 Task: Add Attachment from computer to Card Card0000000089 in Board Board0000000023 in Workspace WS0000000008 in Trello. Add Cover Purple to Card Card0000000089 in Board Board0000000023 in Workspace WS0000000008 in Trello. Add "Move Card To …" Button titled Button0000000089 to "top" of the list "To Do" to Card Card0000000089 in Board Board0000000023 in Workspace WS0000000008 in Trello. Add Description DS0000000089 to Card Card0000000089 in Board Board0000000023 in Workspace WS0000000008 in Trello. Add Comment CM0000000089 to Card Card0000000089 in Board Board0000000023 in Workspace WS0000000008 in Trello
Action: Mouse moved to (294, 155)
Screenshot: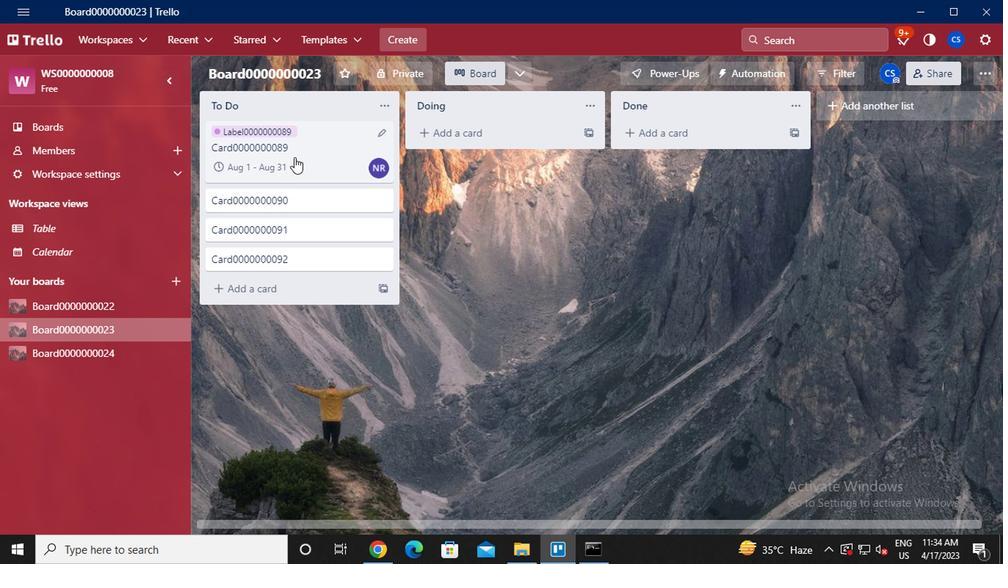 
Action: Mouse pressed left at (294, 155)
Screenshot: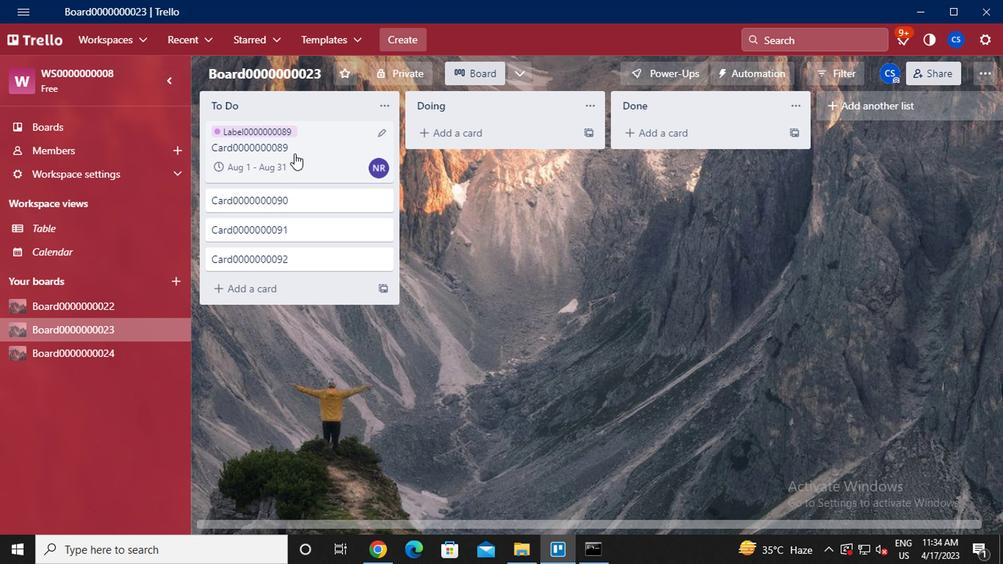 
Action: Mouse moved to (692, 266)
Screenshot: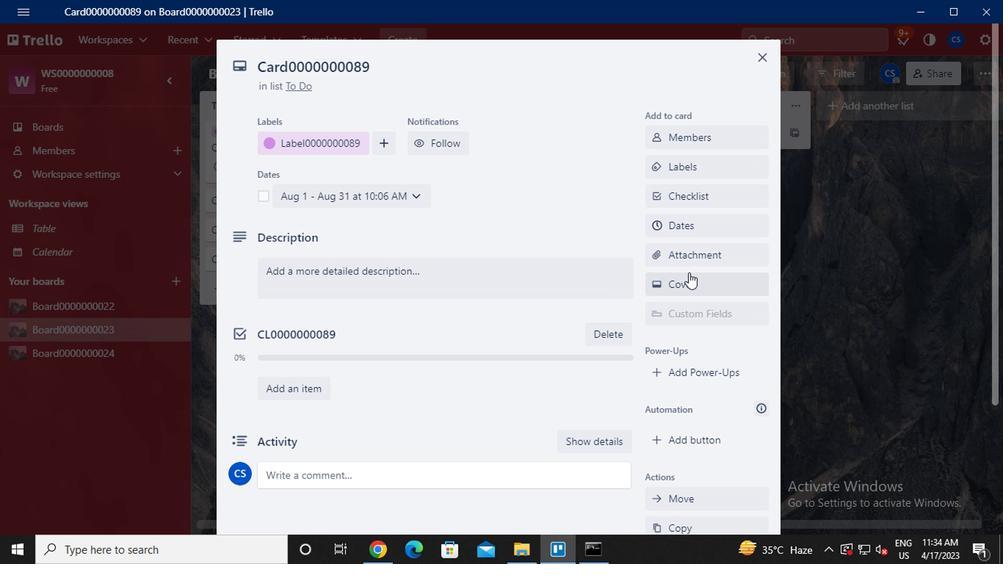 
Action: Mouse pressed left at (692, 266)
Screenshot: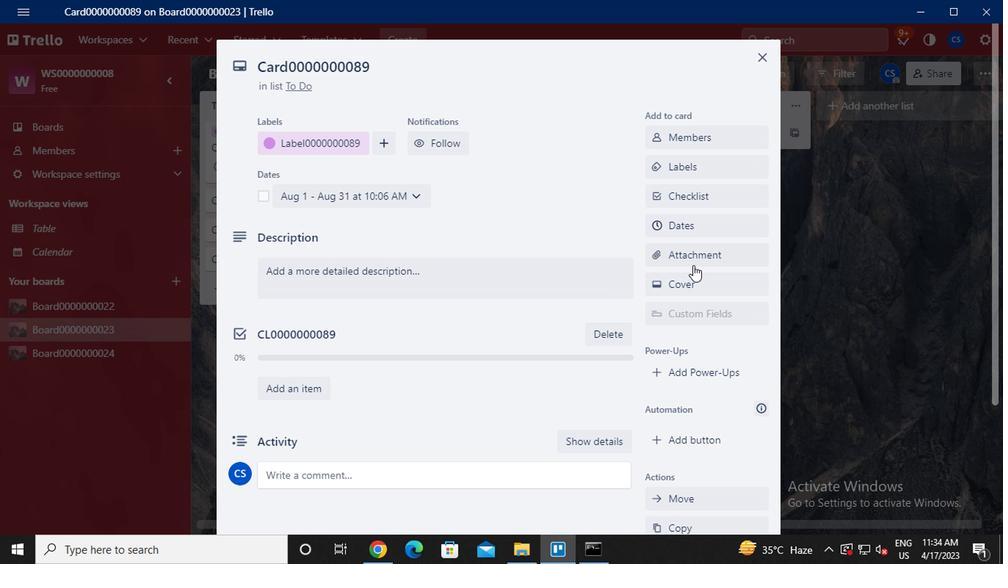 
Action: Mouse moved to (700, 131)
Screenshot: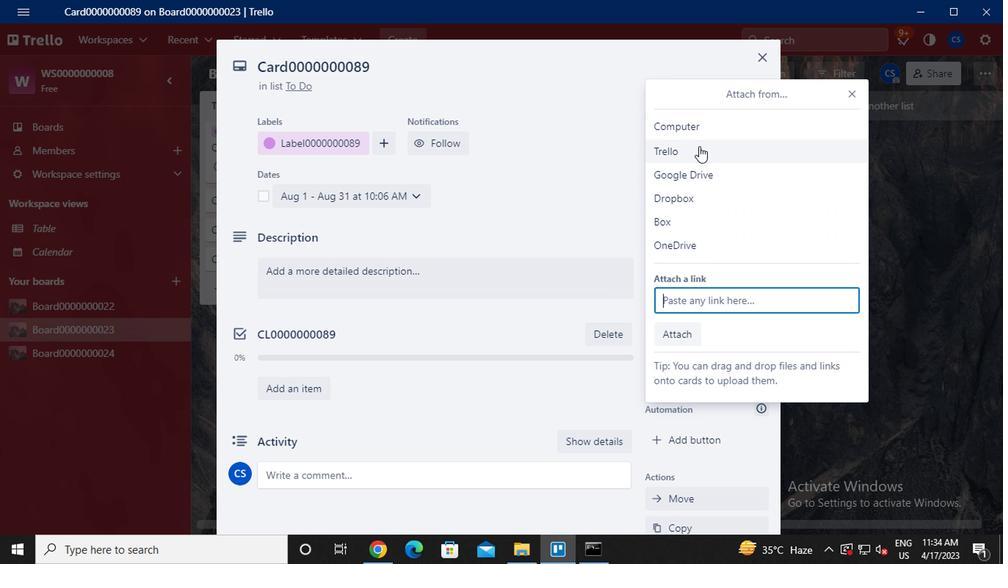 
Action: Mouse pressed left at (700, 131)
Screenshot: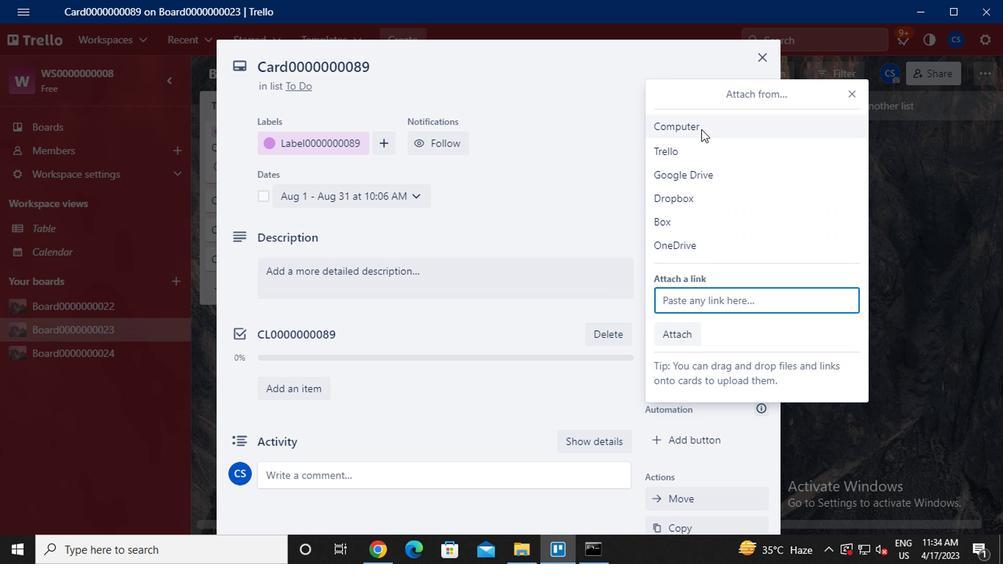 
Action: Mouse moved to (208, 167)
Screenshot: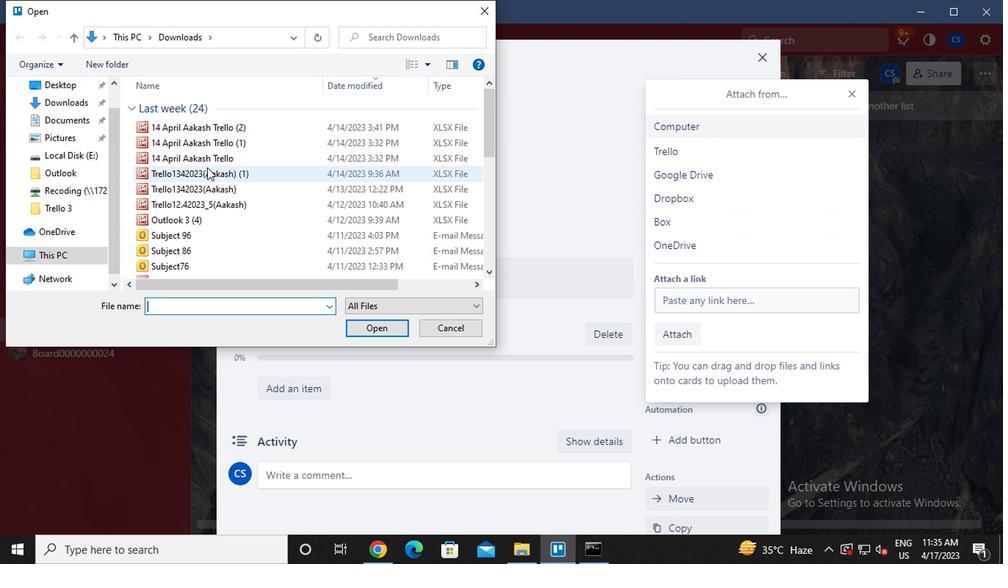 
Action: Mouse pressed left at (208, 167)
Screenshot: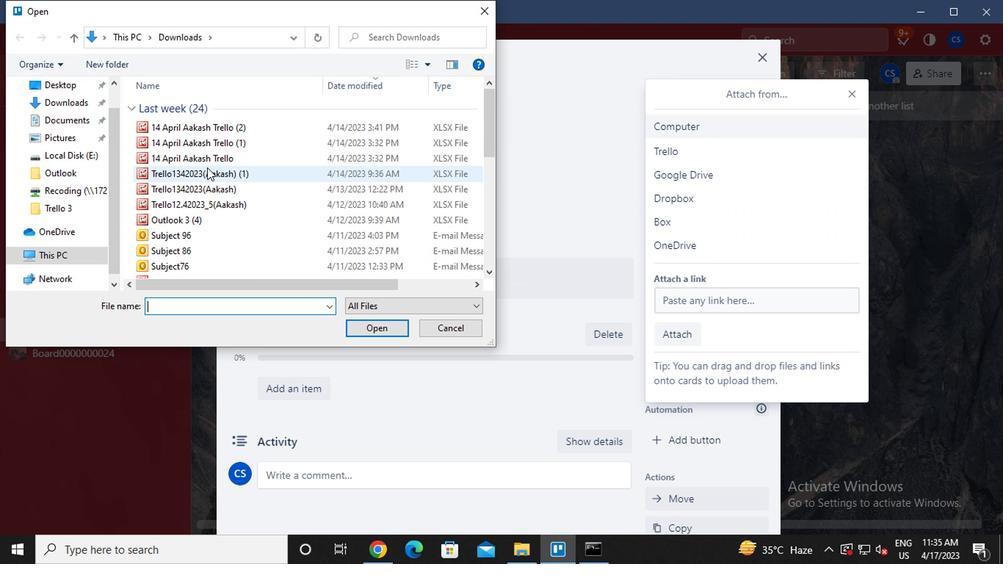 
Action: Mouse pressed left at (208, 167)
Screenshot: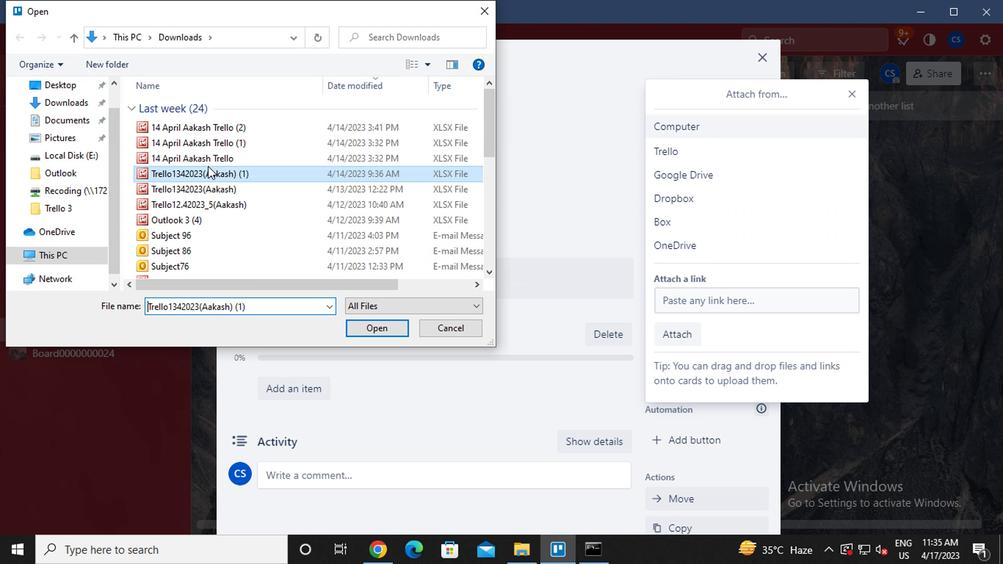 
Action: Mouse moved to (683, 280)
Screenshot: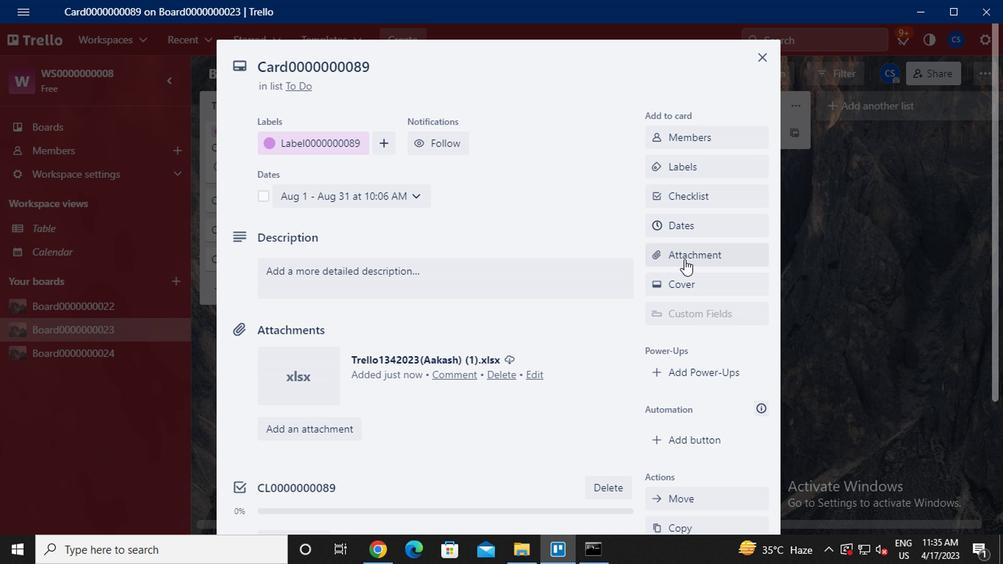 
Action: Mouse pressed left at (683, 280)
Screenshot: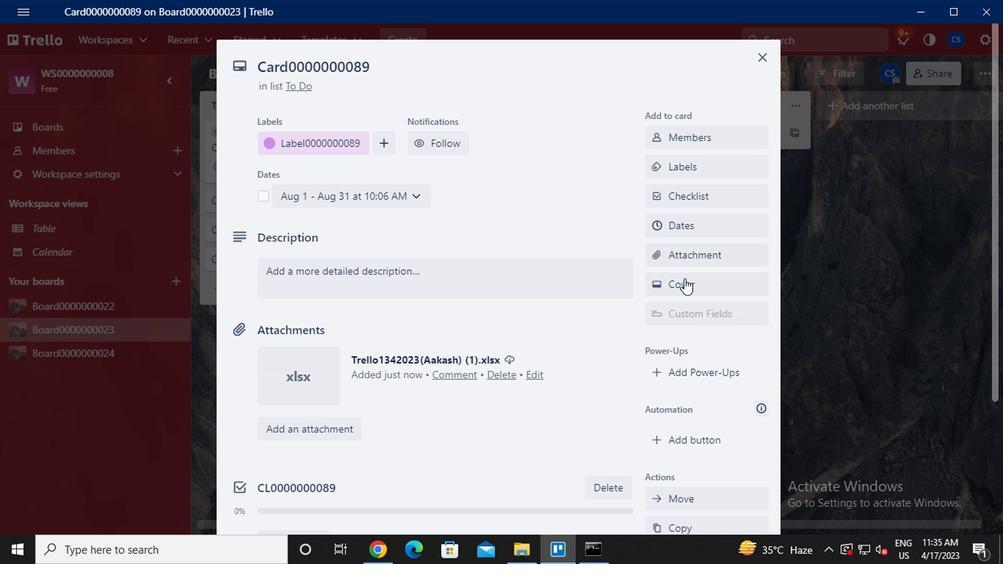 
Action: Mouse moved to (850, 238)
Screenshot: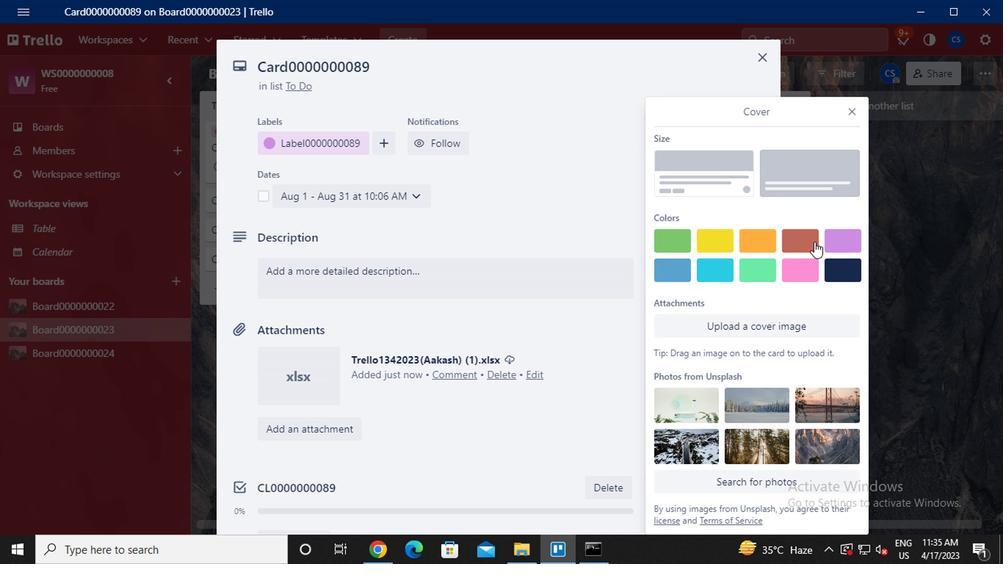 
Action: Mouse pressed left at (850, 238)
Screenshot: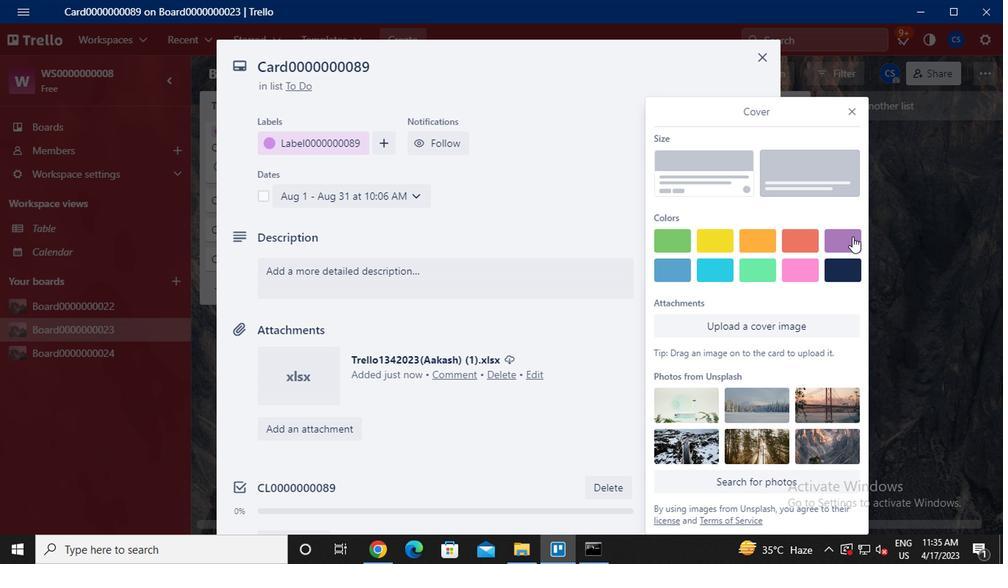 
Action: Mouse moved to (854, 86)
Screenshot: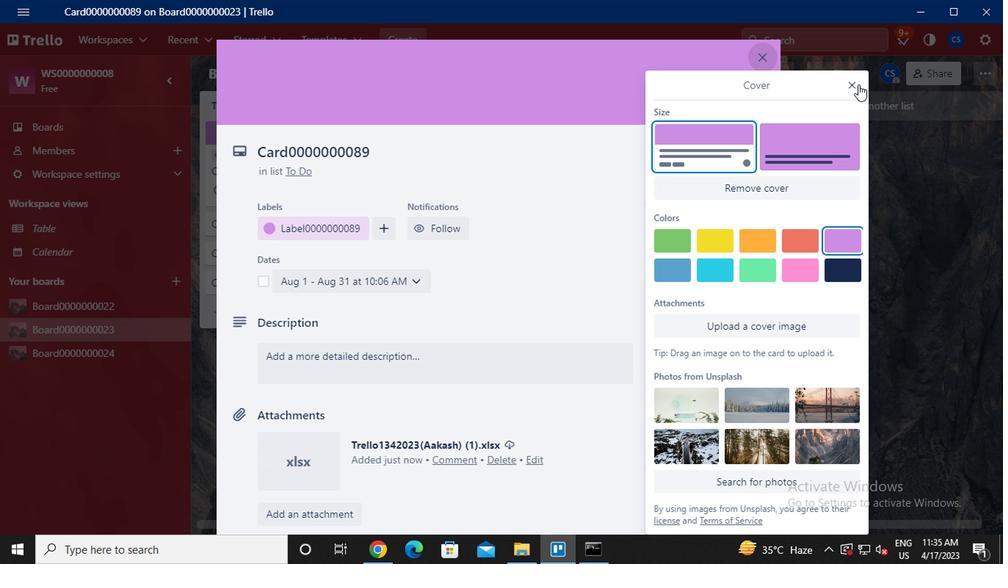 
Action: Mouse pressed left at (854, 86)
Screenshot: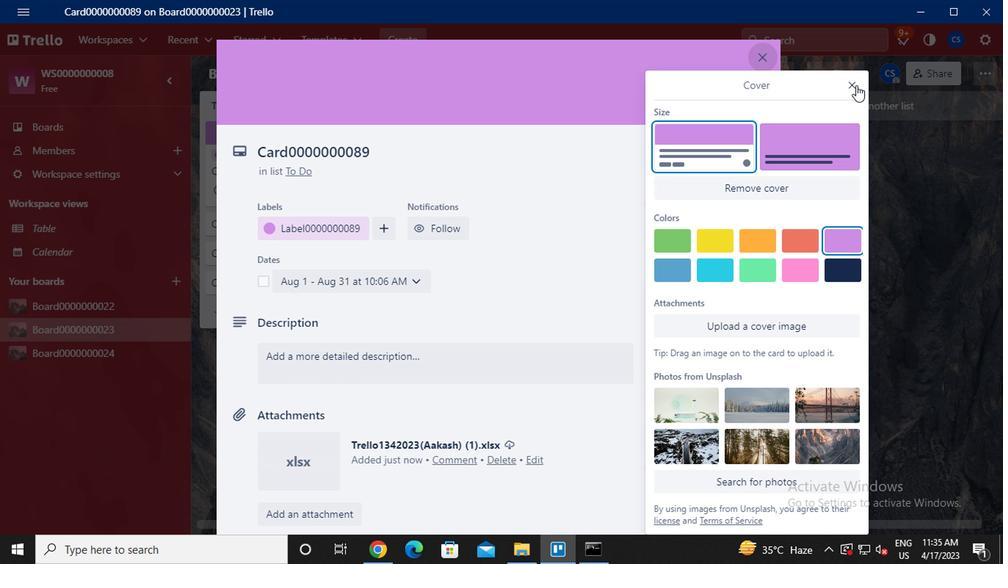 
Action: Mouse moved to (790, 172)
Screenshot: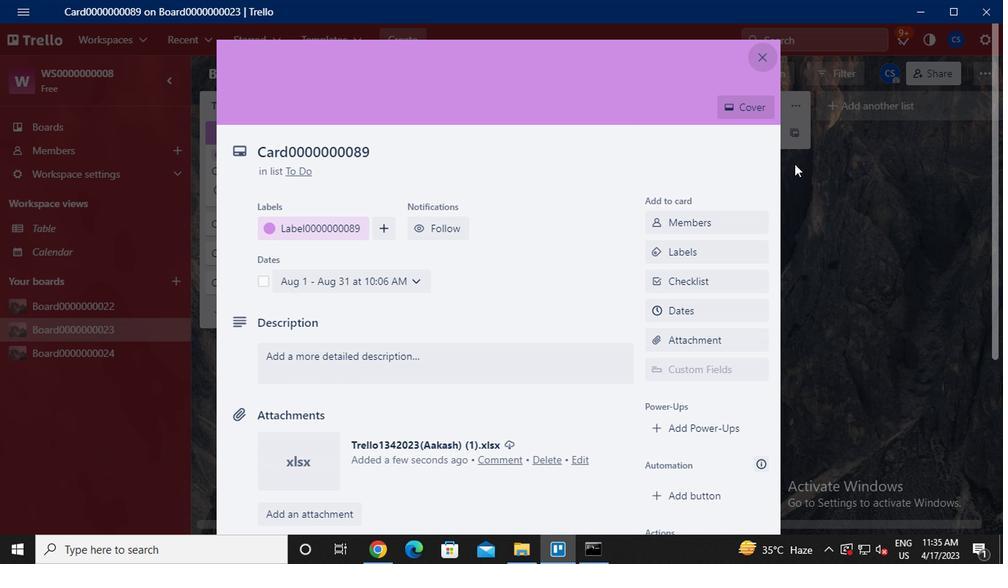 
Action: Mouse scrolled (790, 171) with delta (0, 0)
Screenshot: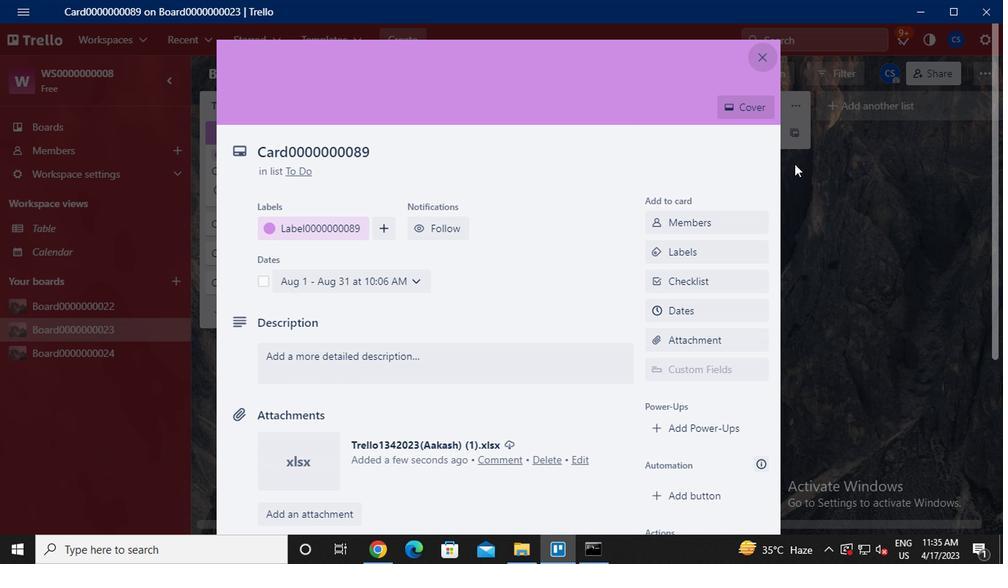 
Action: Mouse moved to (727, 267)
Screenshot: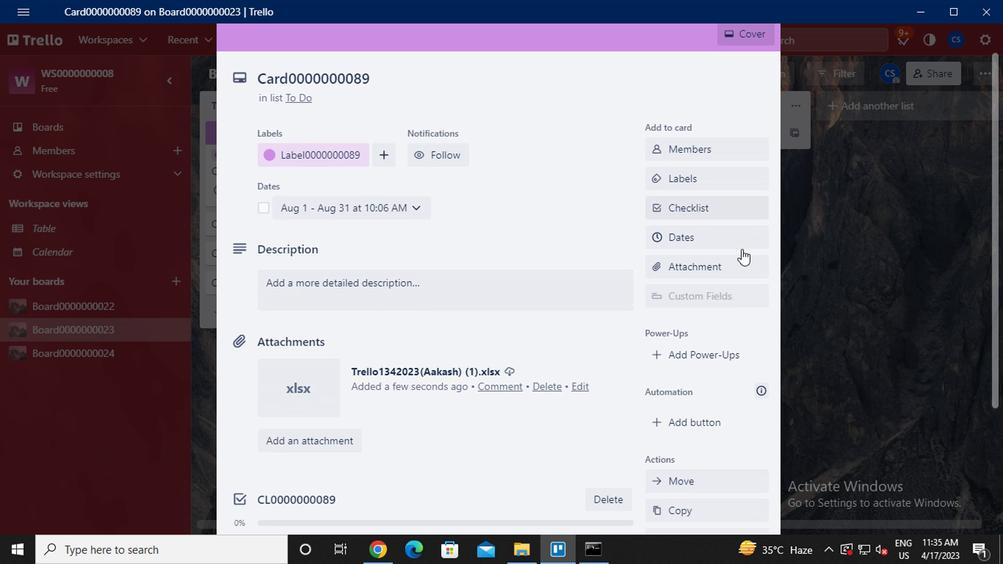 
Action: Mouse scrolled (727, 266) with delta (0, -1)
Screenshot: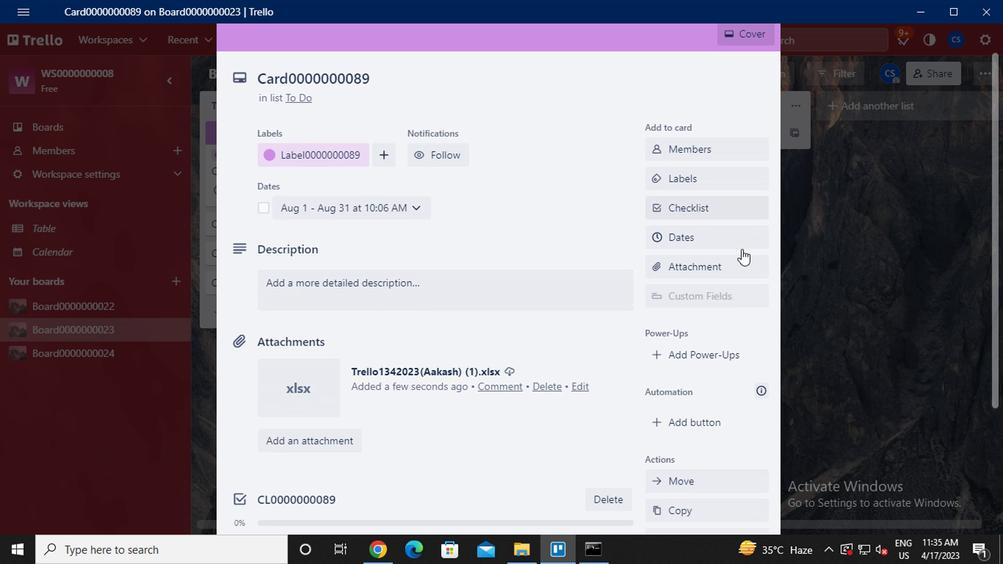 
Action: Mouse moved to (720, 278)
Screenshot: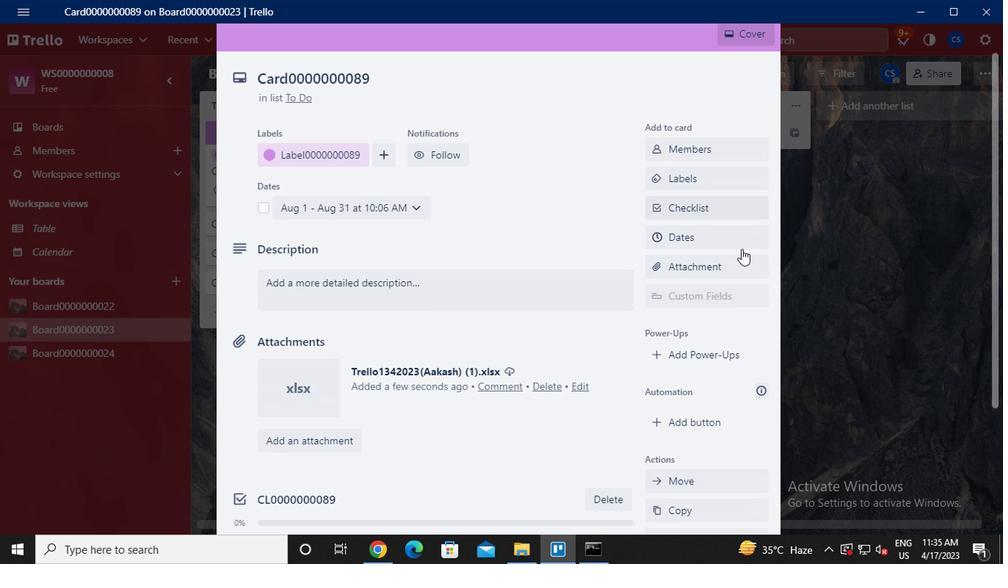 
Action: Mouse scrolled (720, 277) with delta (0, -1)
Screenshot: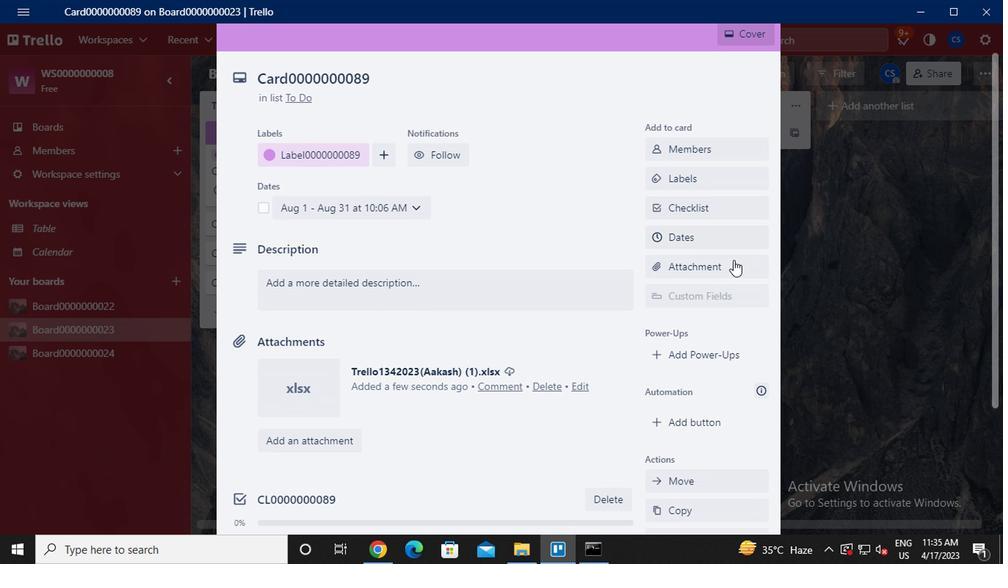 
Action: Mouse moved to (704, 281)
Screenshot: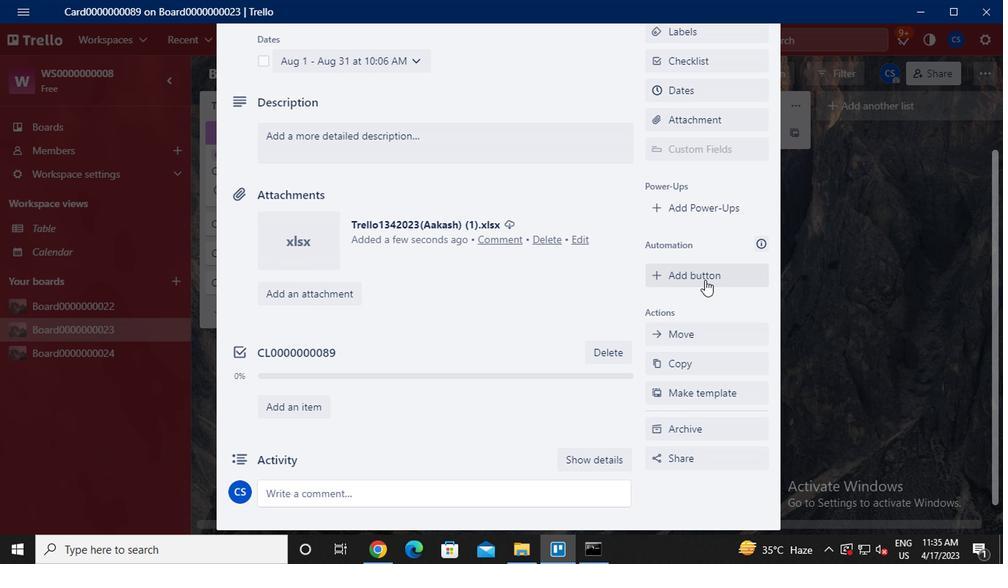 
Action: Mouse pressed left at (704, 281)
Screenshot: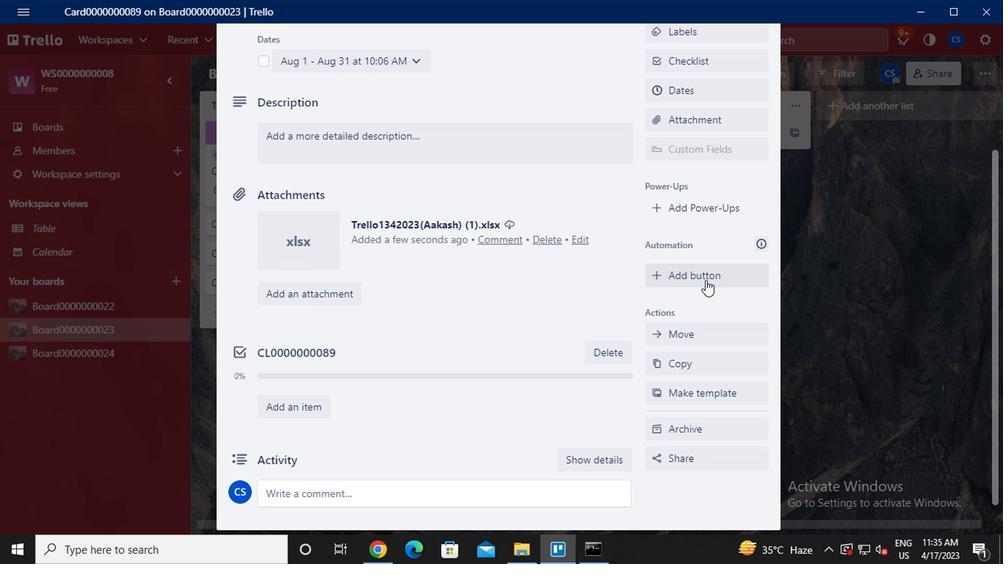 
Action: Mouse moved to (733, 143)
Screenshot: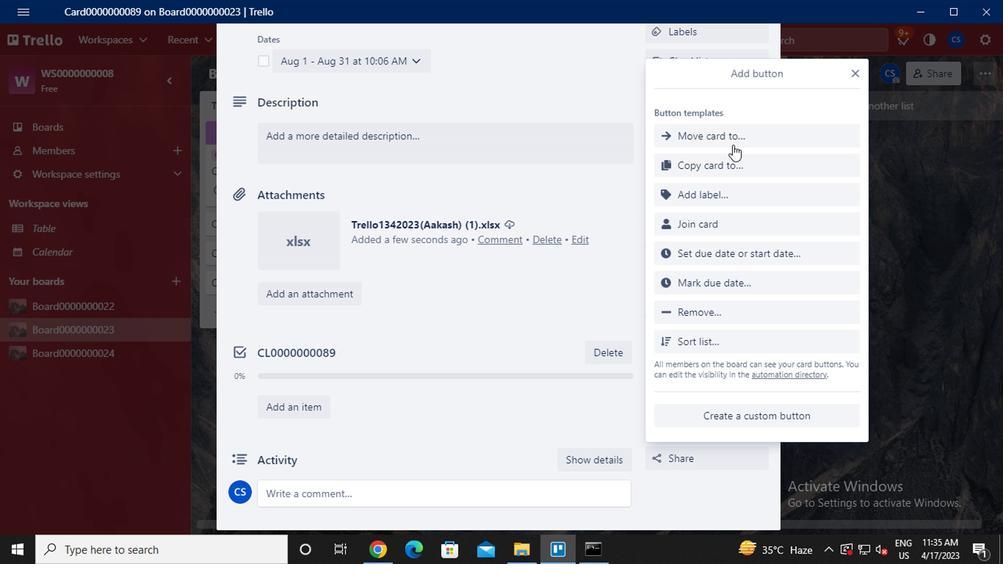 
Action: Mouse pressed left at (733, 143)
Screenshot: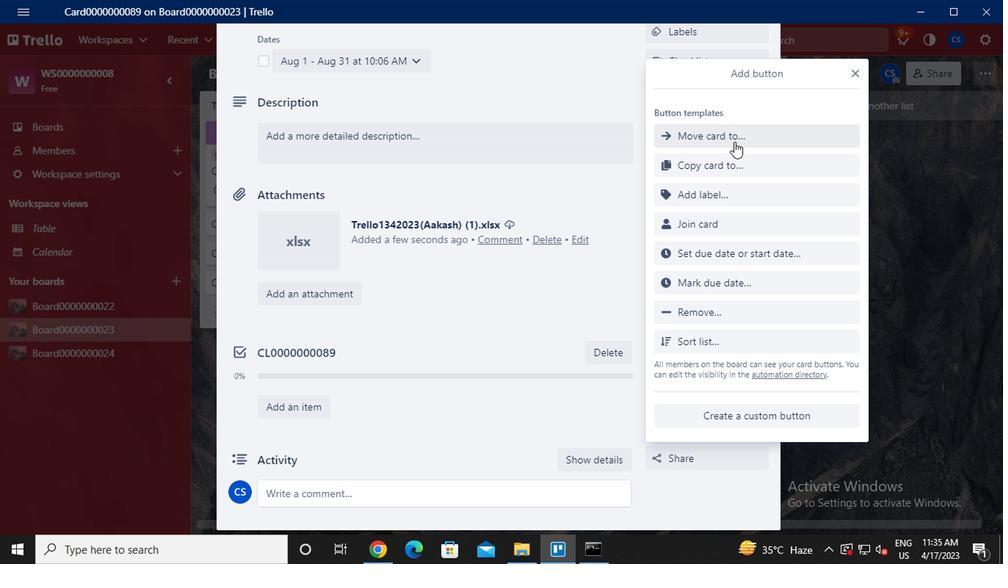 
Action: Mouse moved to (550, 238)
Screenshot: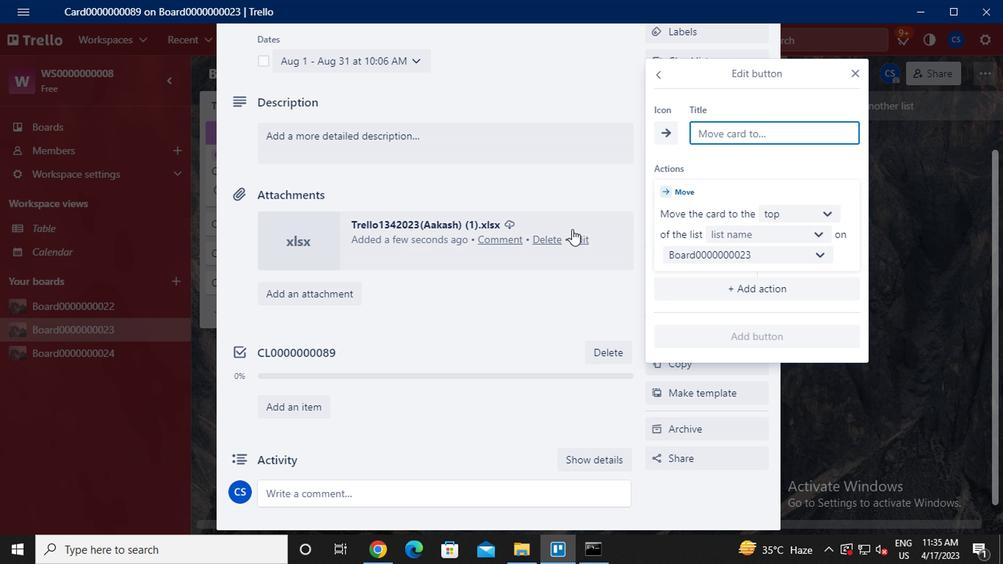 
Action: Key pressed b<Key.caps_lock>utton0000000089
Screenshot: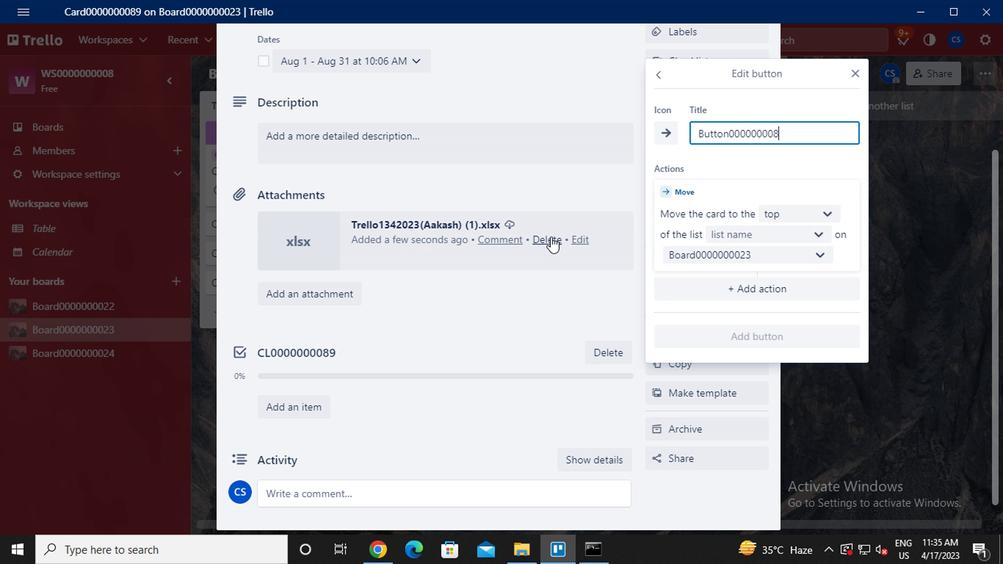 
Action: Mouse scrolled (550, 238) with delta (0, 0)
Screenshot: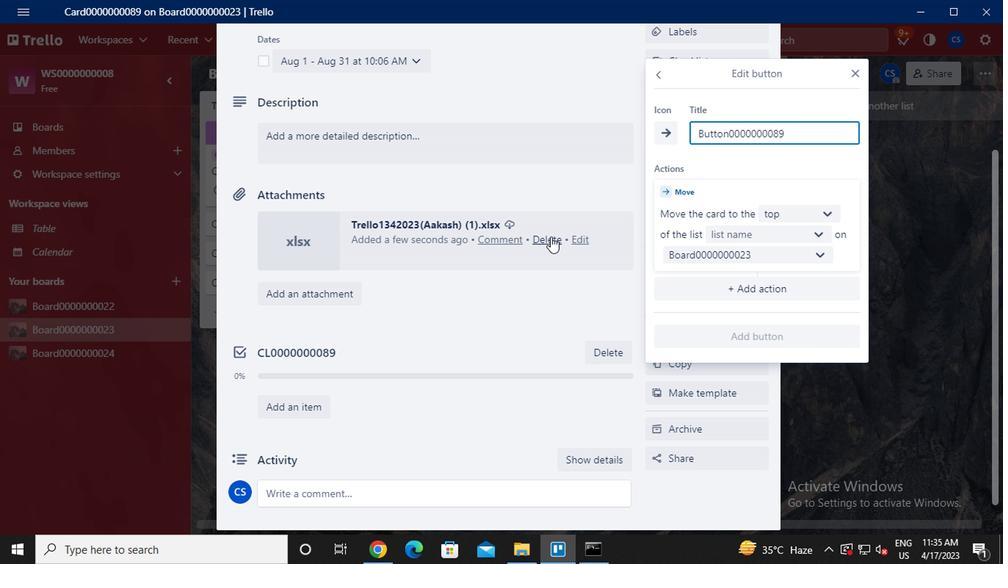 
Action: Mouse scrolled (550, 238) with delta (0, 0)
Screenshot: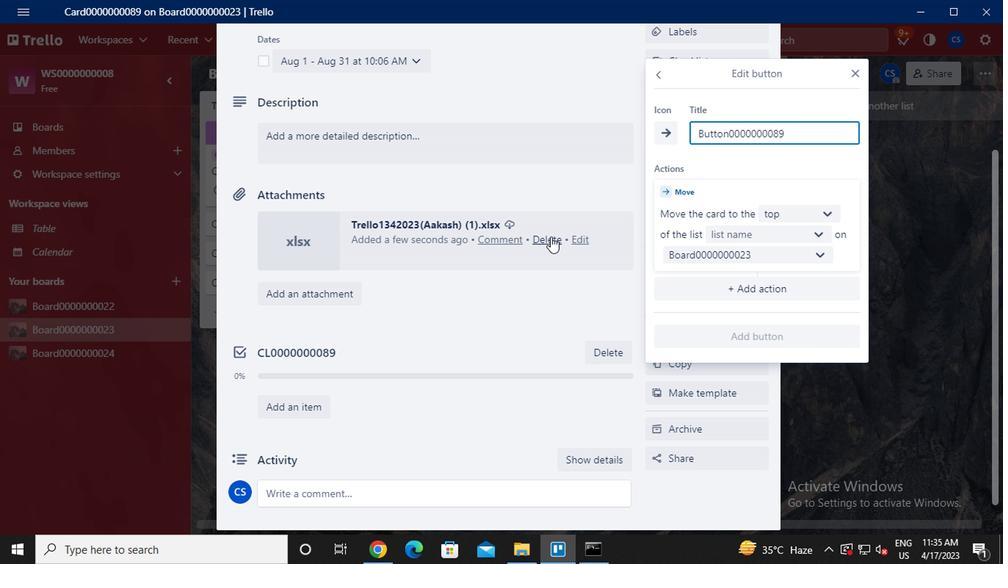 
Action: Mouse moved to (757, 280)
Screenshot: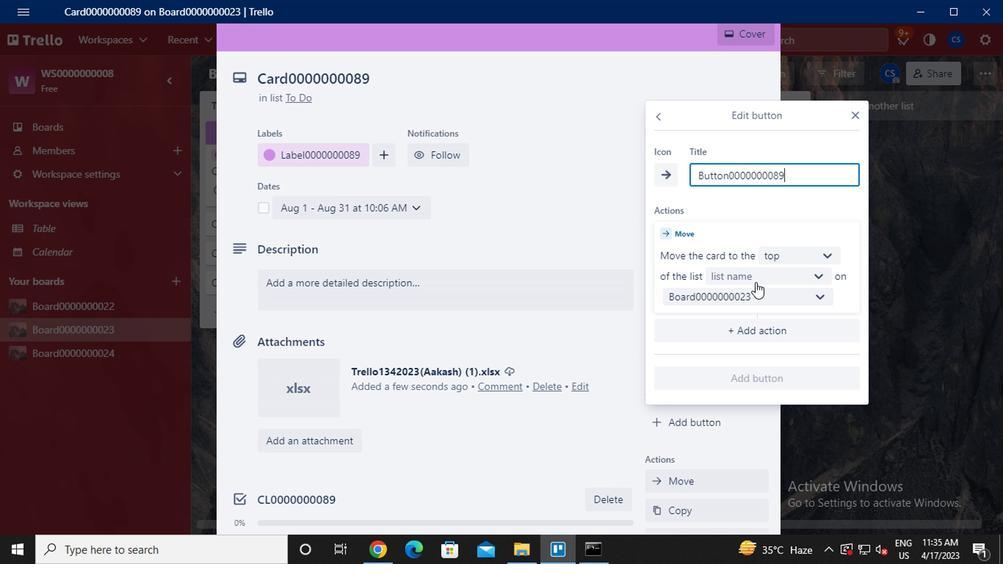 
Action: Mouse pressed left at (757, 280)
Screenshot: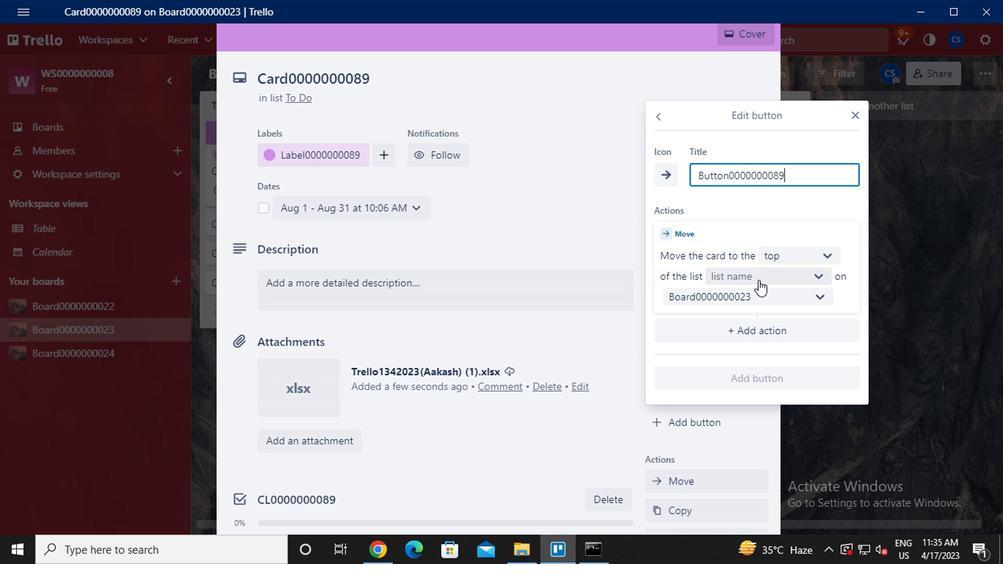 
Action: Mouse moved to (750, 307)
Screenshot: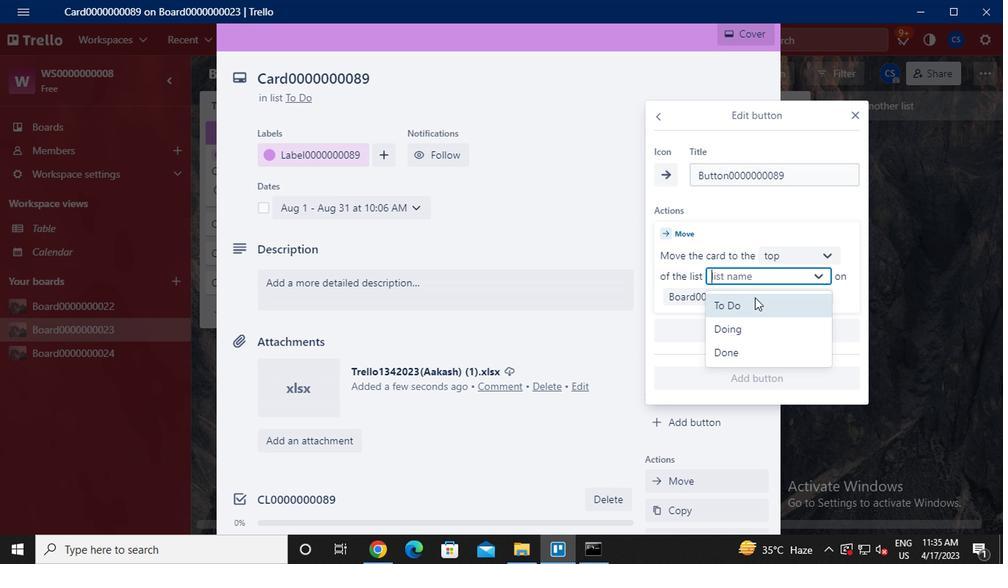 
Action: Mouse pressed left at (750, 307)
Screenshot: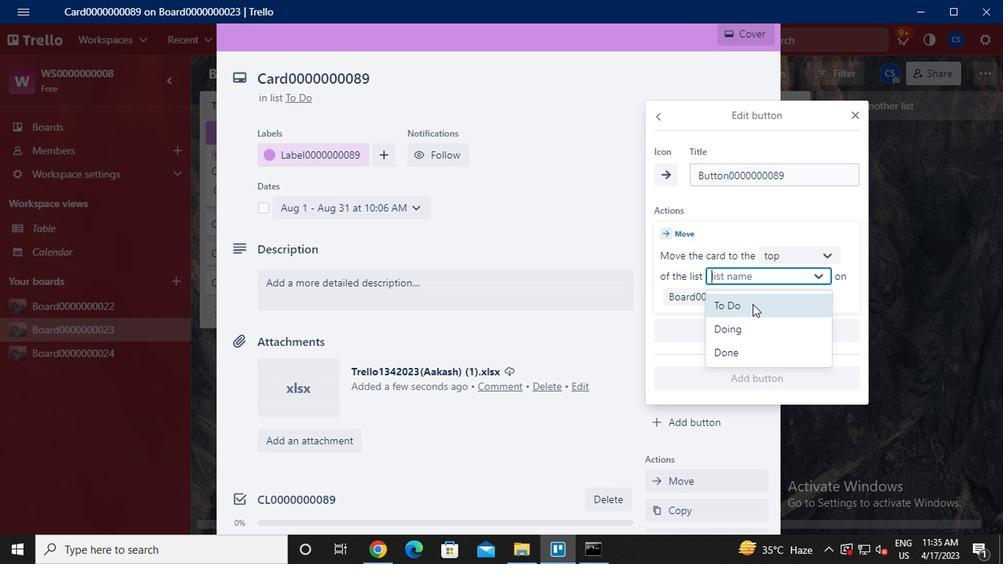 
Action: Mouse moved to (756, 376)
Screenshot: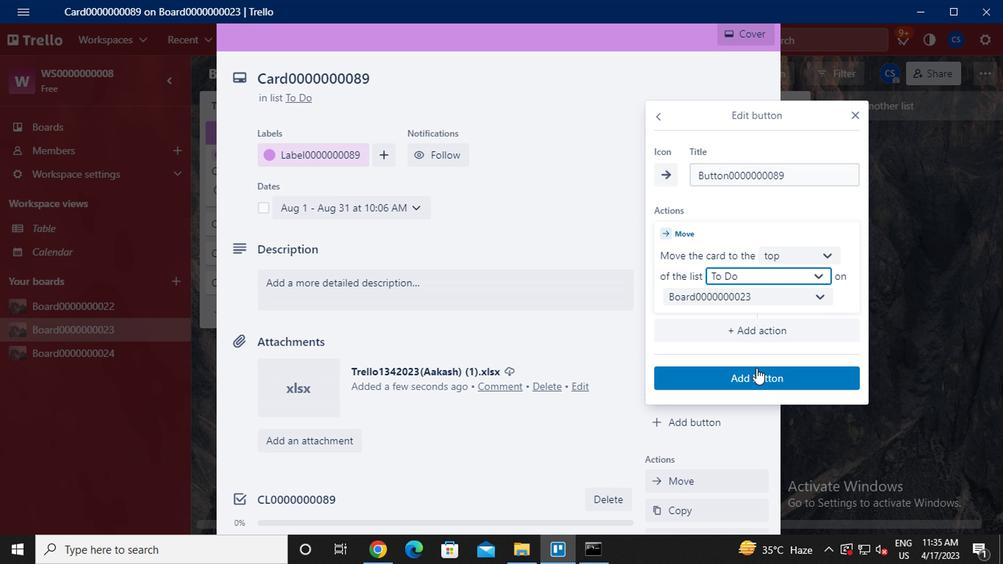 
Action: Mouse pressed left at (756, 376)
Screenshot: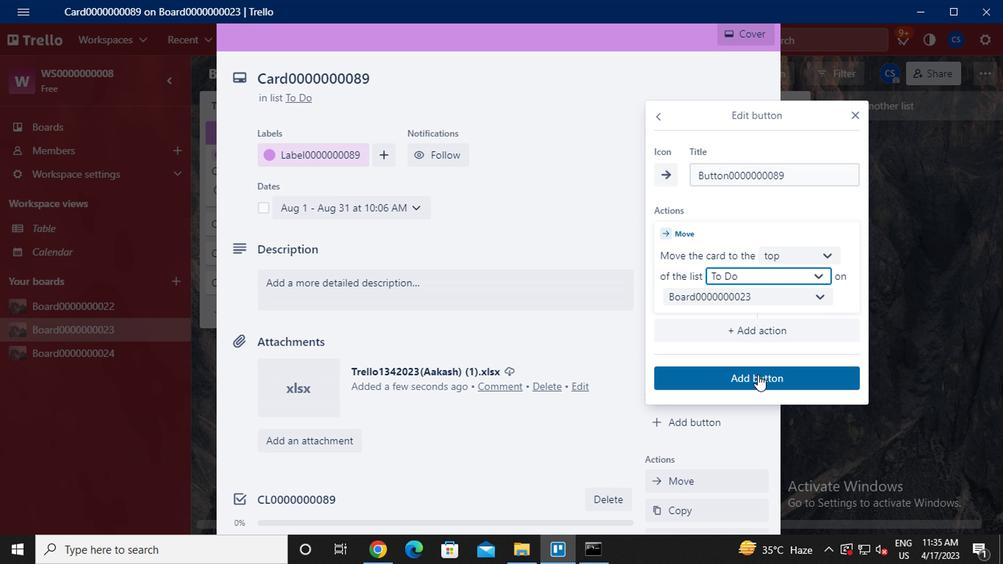 
Action: Mouse moved to (418, 273)
Screenshot: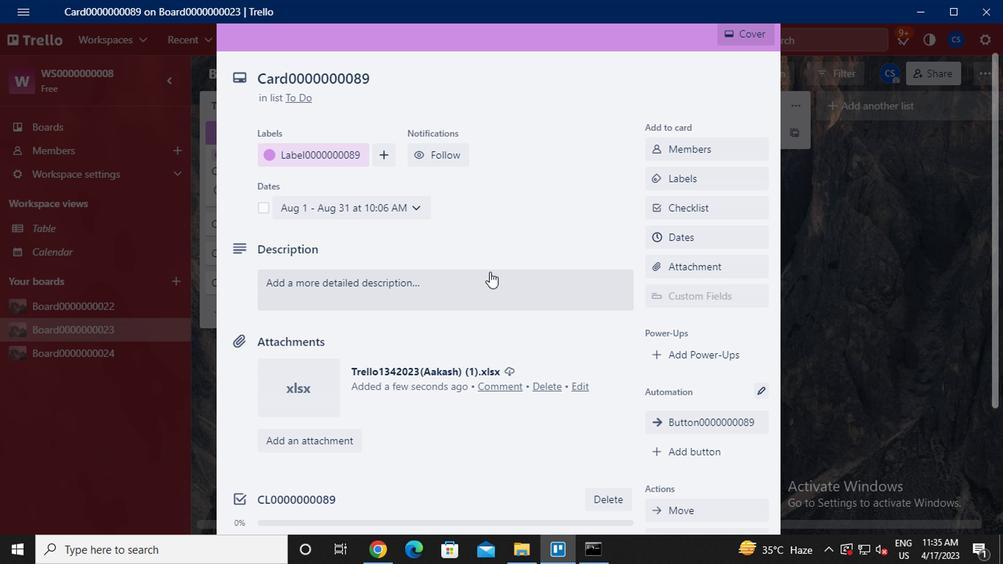 
Action: Mouse pressed left at (418, 273)
Screenshot: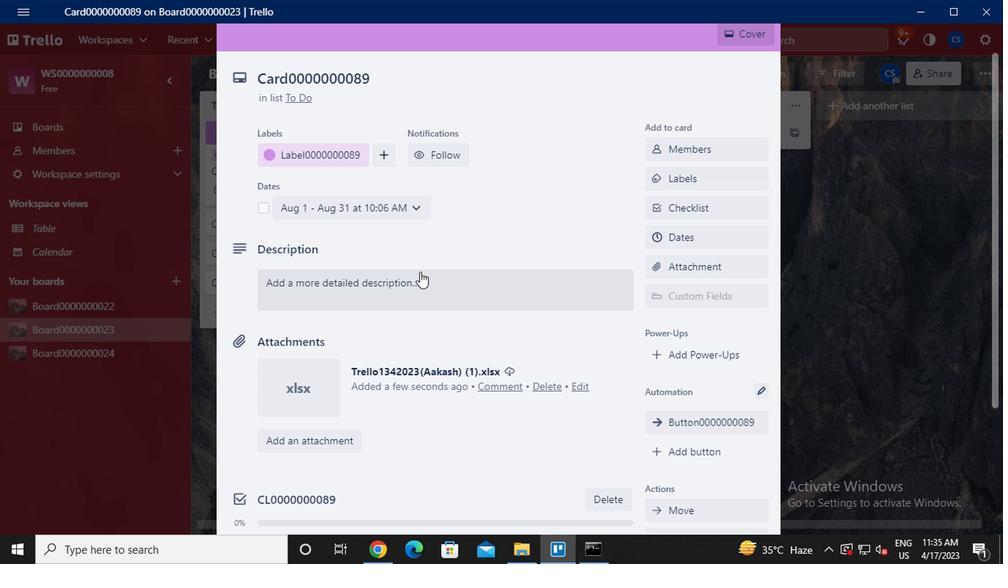 
Action: Key pressed <Key.caps_lock>ds0000000089
Screenshot: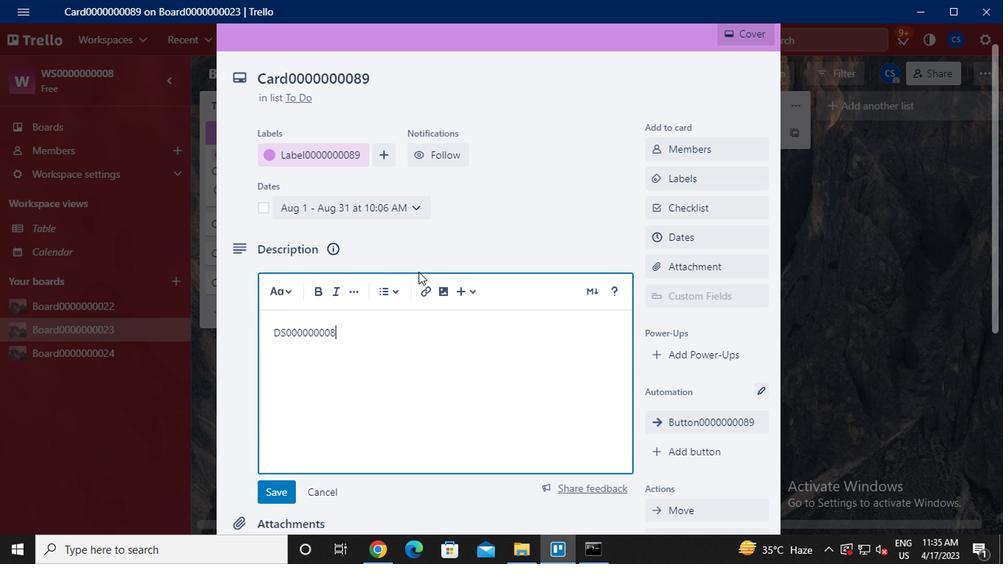 
Action: Mouse moved to (416, 273)
Screenshot: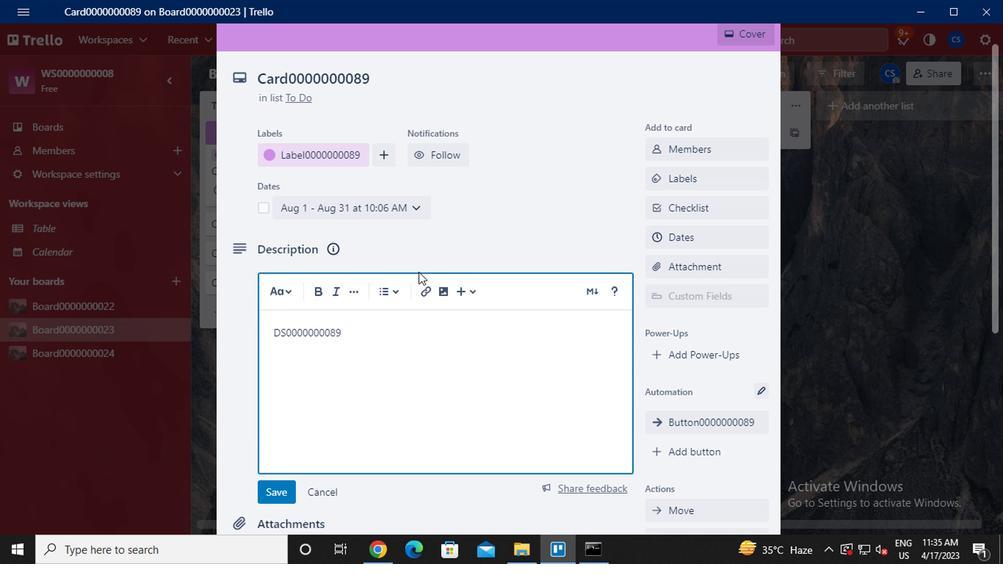 
Action: Mouse scrolled (416, 272) with delta (0, 0)
Screenshot: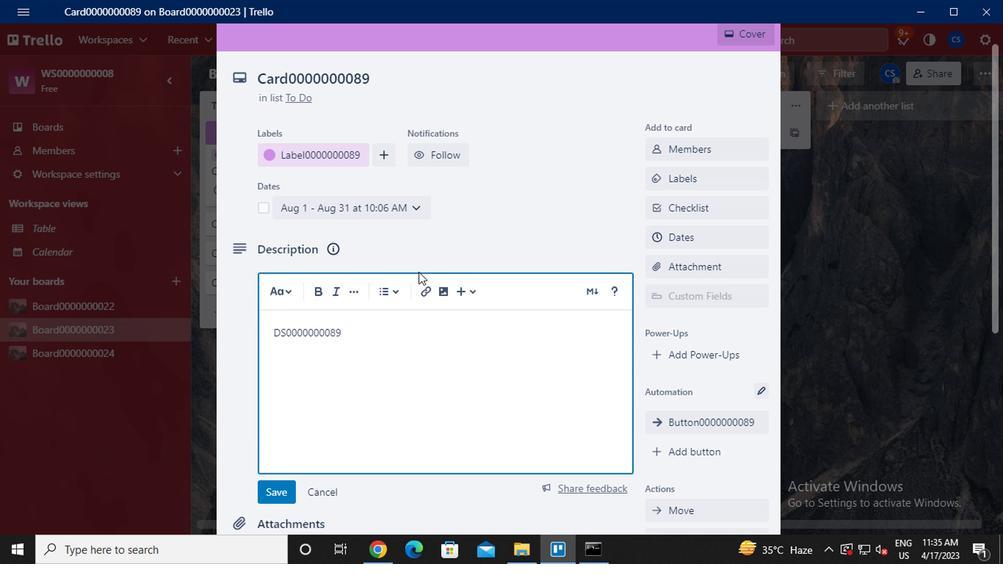 
Action: Mouse moved to (415, 275)
Screenshot: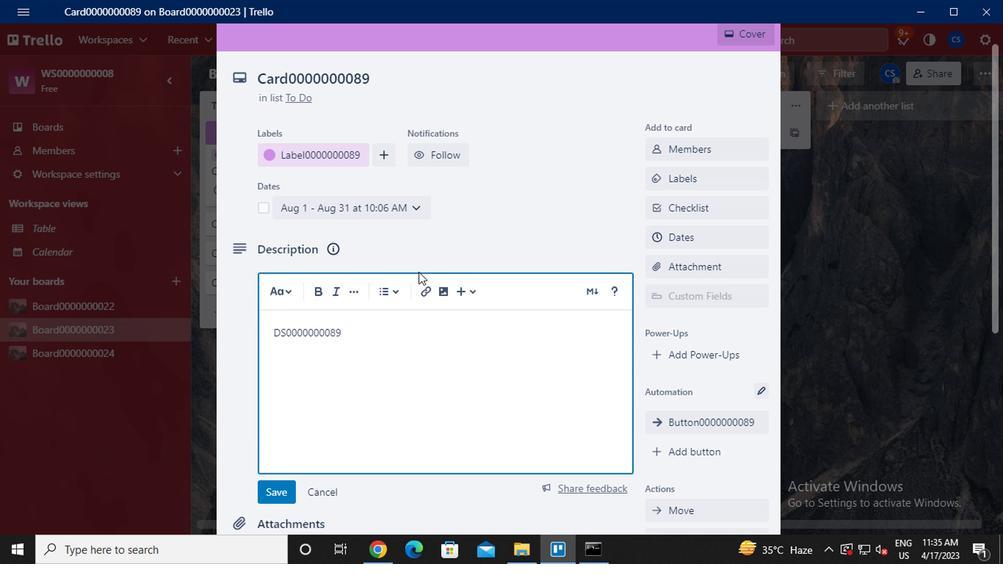
Action: Mouse scrolled (415, 274) with delta (0, 0)
Screenshot: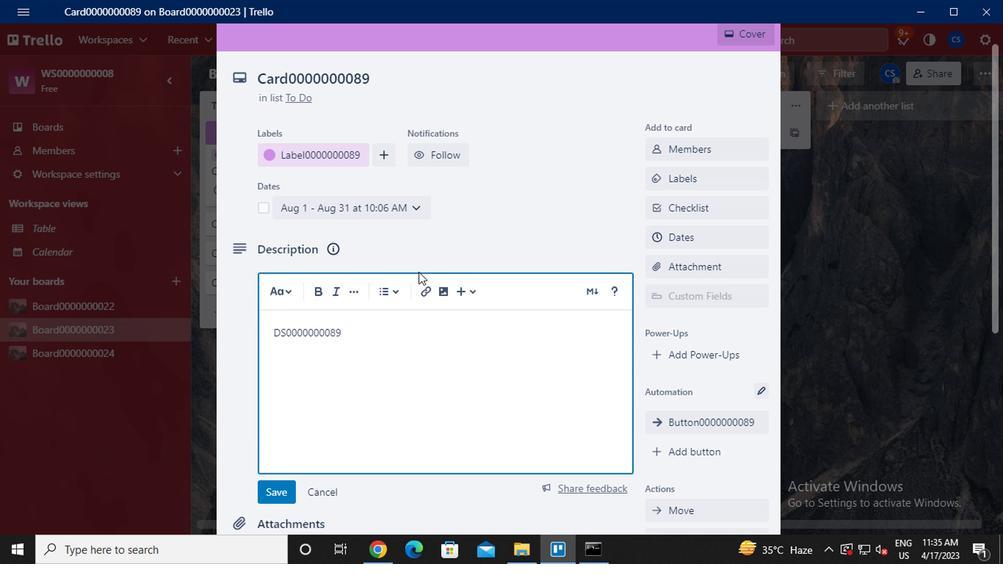 
Action: Mouse moved to (287, 342)
Screenshot: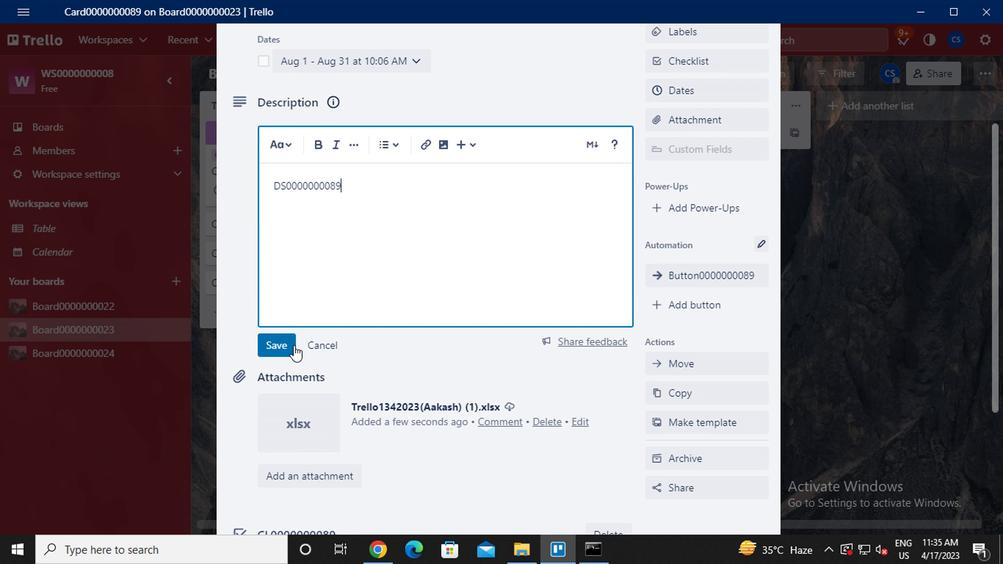 
Action: Mouse pressed left at (287, 342)
Screenshot: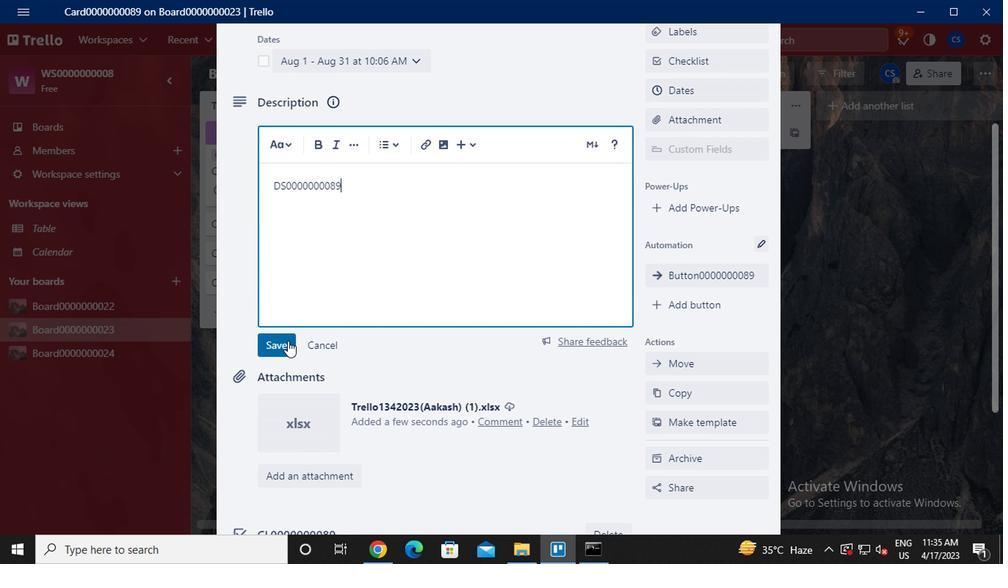 
Action: Mouse moved to (385, 365)
Screenshot: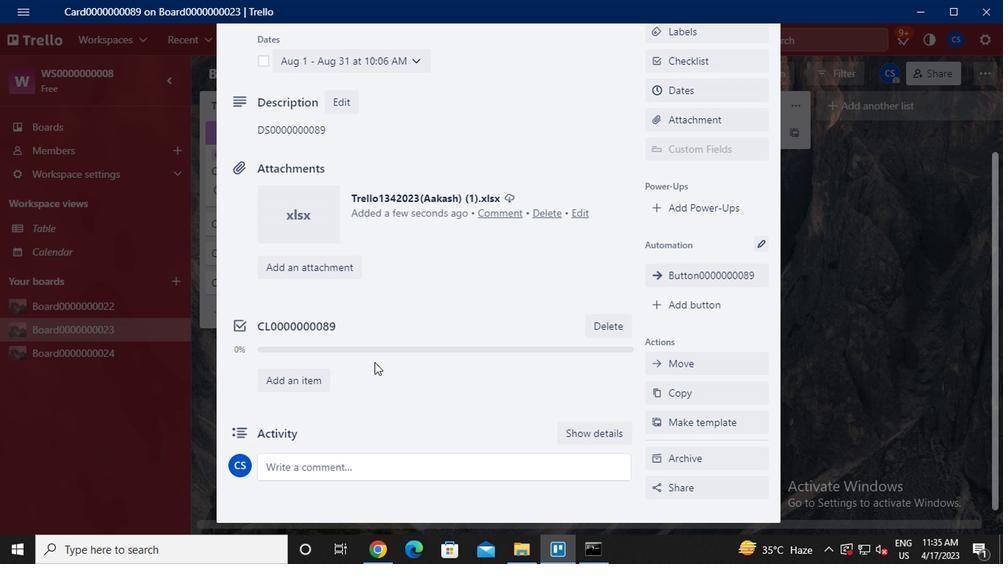 
Action: Mouse scrolled (385, 364) with delta (0, -1)
Screenshot: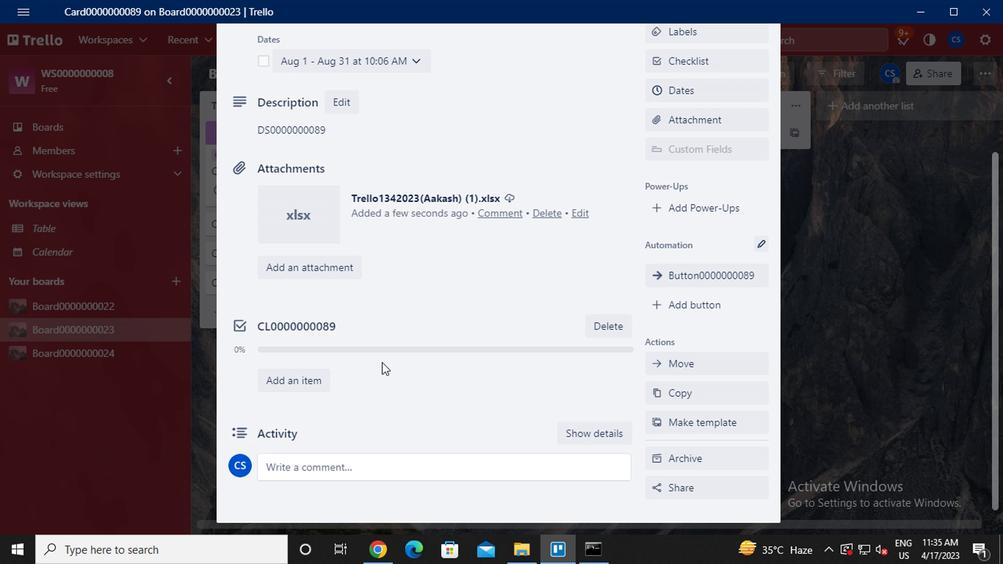 
Action: Mouse scrolled (385, 364) with delta (0, -1)
Screenshot: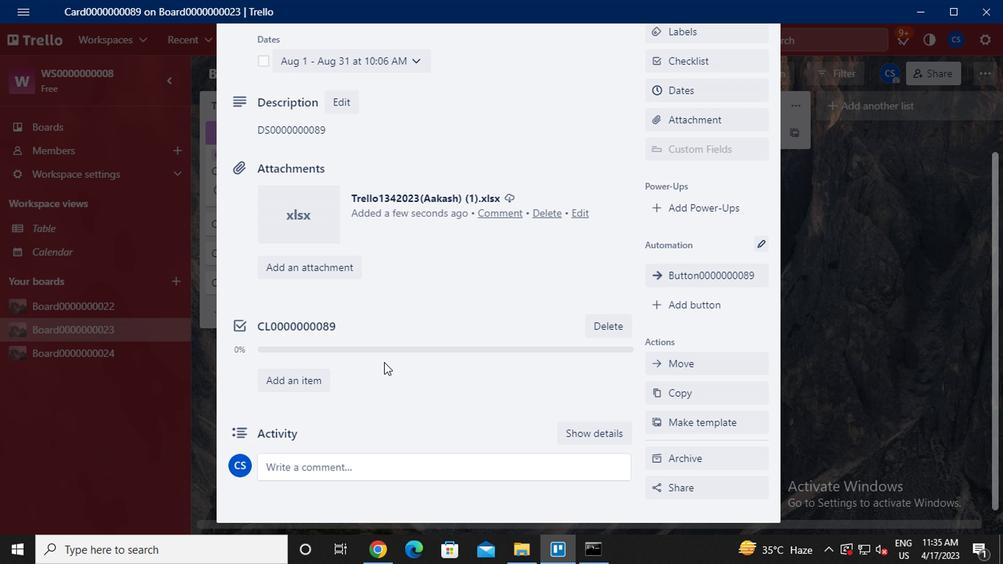 
Action: Mouse moved to (386, 365)
Screenshot: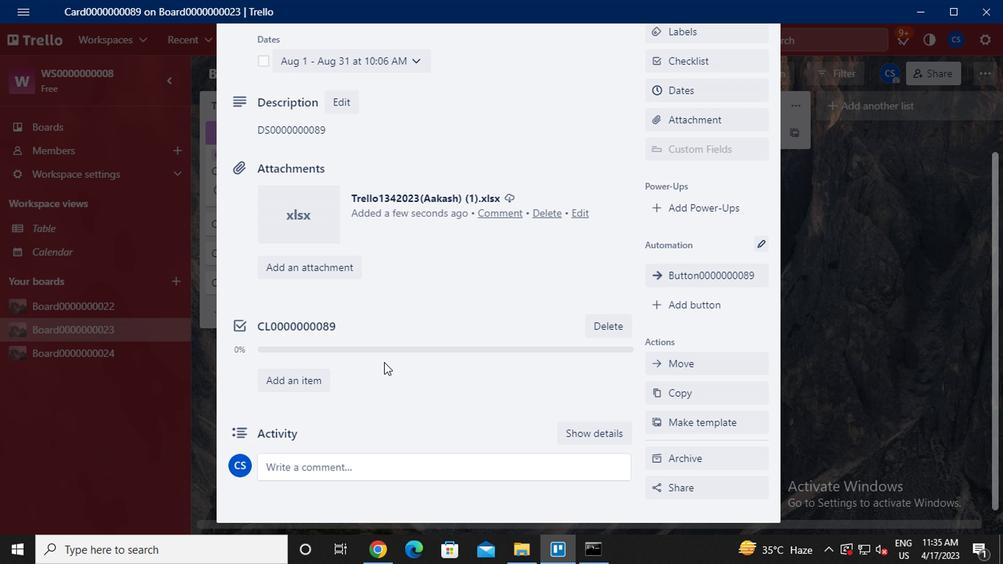 
Action: Mouse scrolled (386, 364) with delta (0, -1)
Screenshot: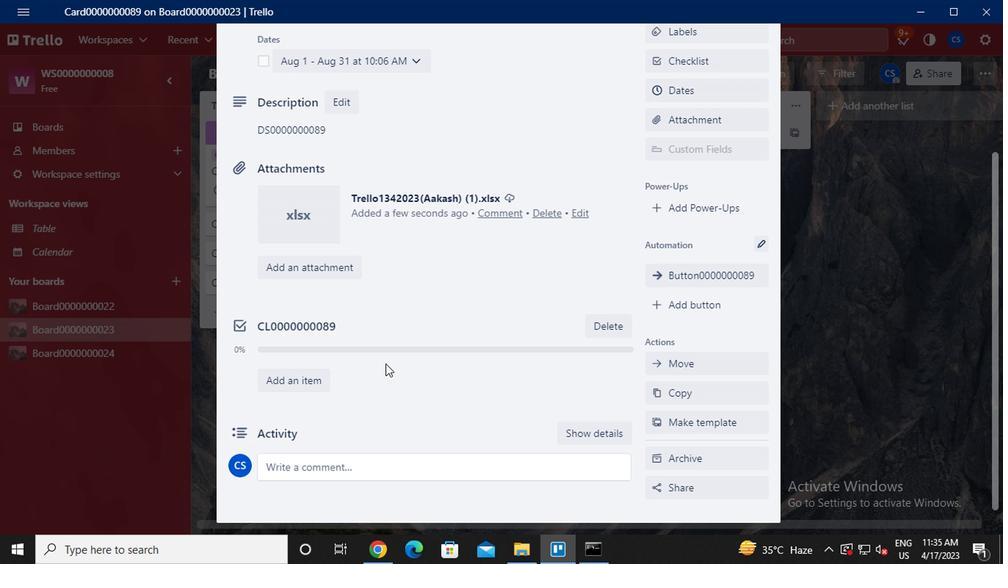 
Action: Mouse scrolled (386, 364) with delta (0, -1)
Screenshot: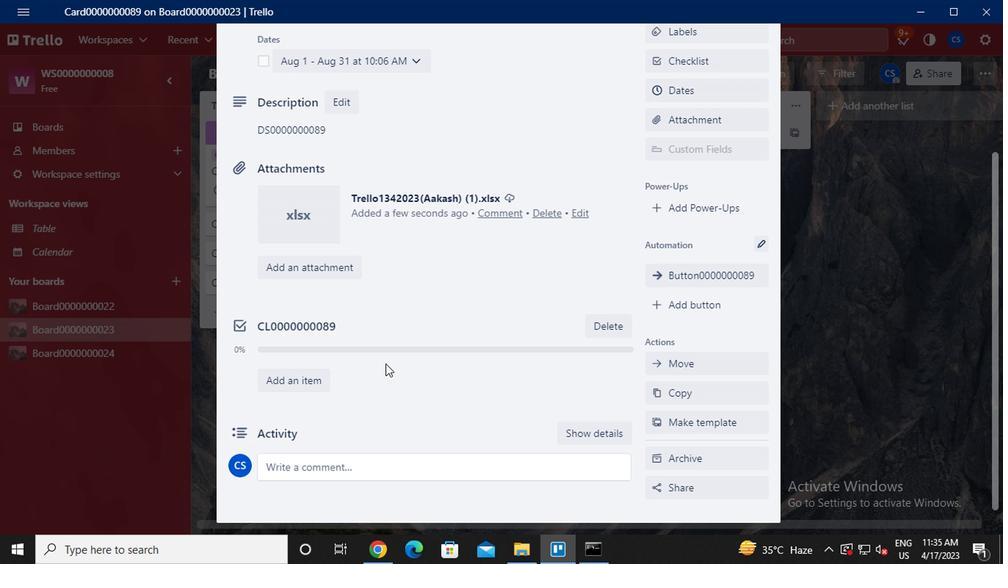 
Action: Mouse scrolled (386, 364) with delta (0, -1)
Screenshot: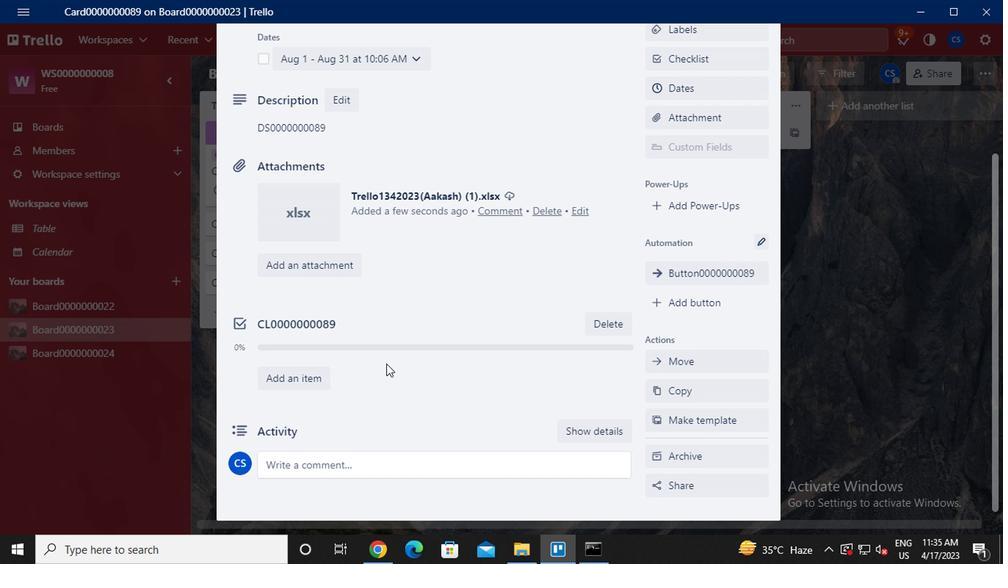 
Action: Mouse moved to (368, 439)
Screenshot: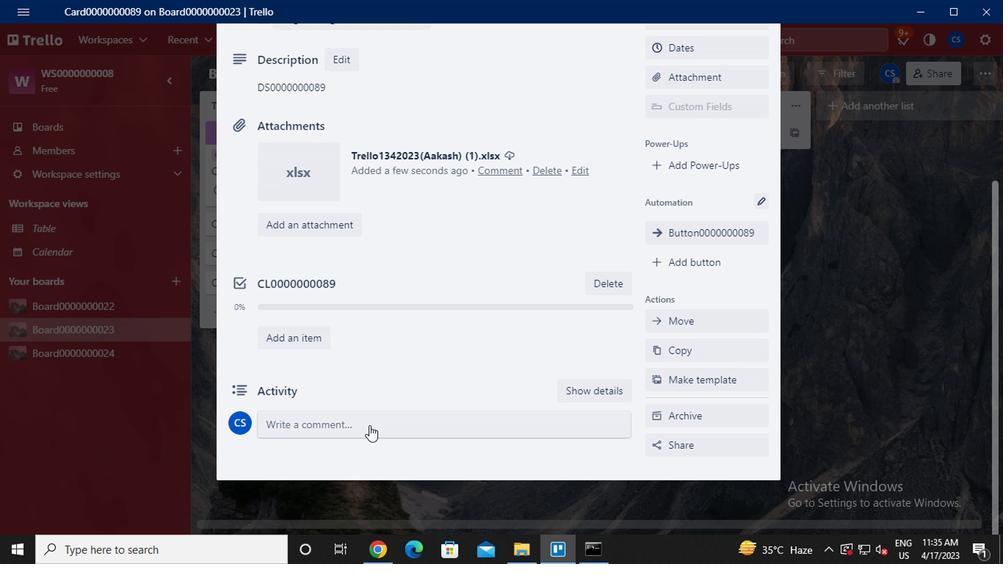 
Action: Mouse pressed left at (368, 439)
Screenshot: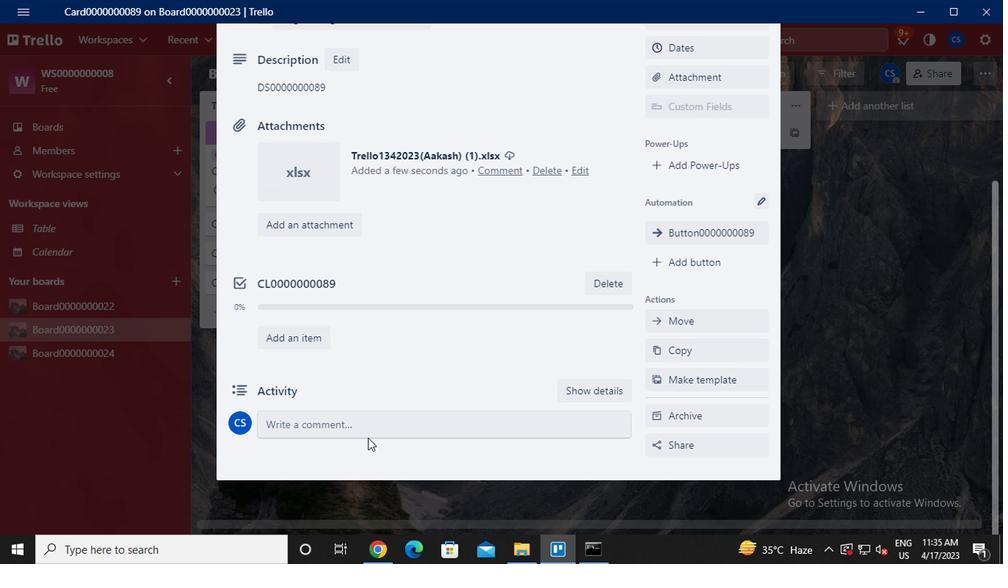 
Action: Mouse moved to (371, 425)
Screenshot: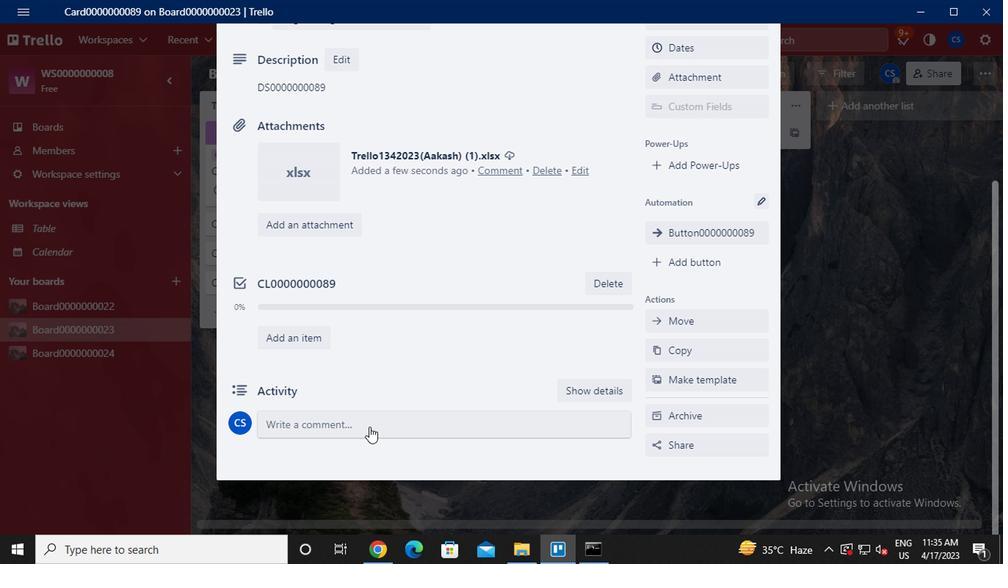 
Action: Mouse pressed left at (371, 425)
Screenshot: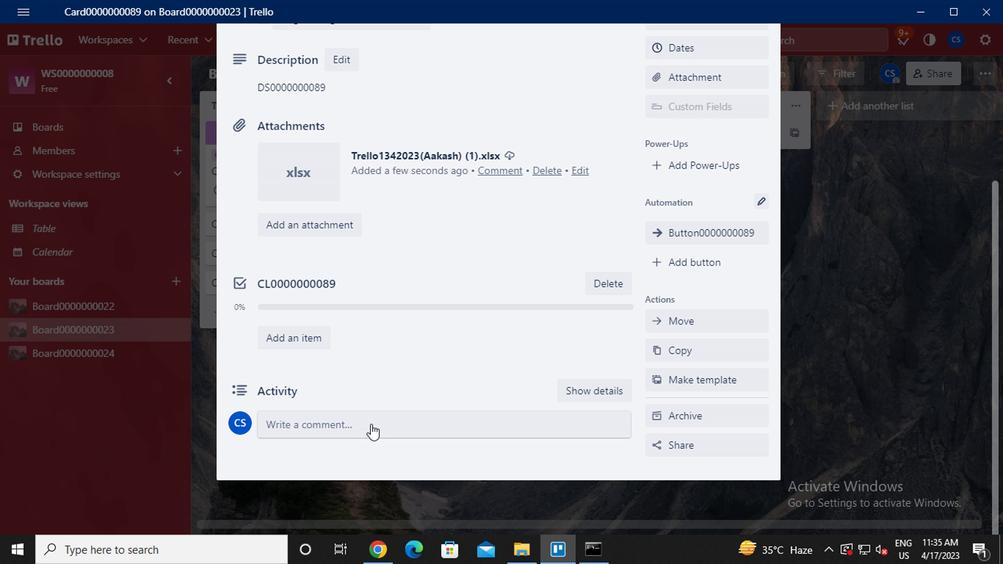 
Action: Key pressed cm0000000089
Screenshot: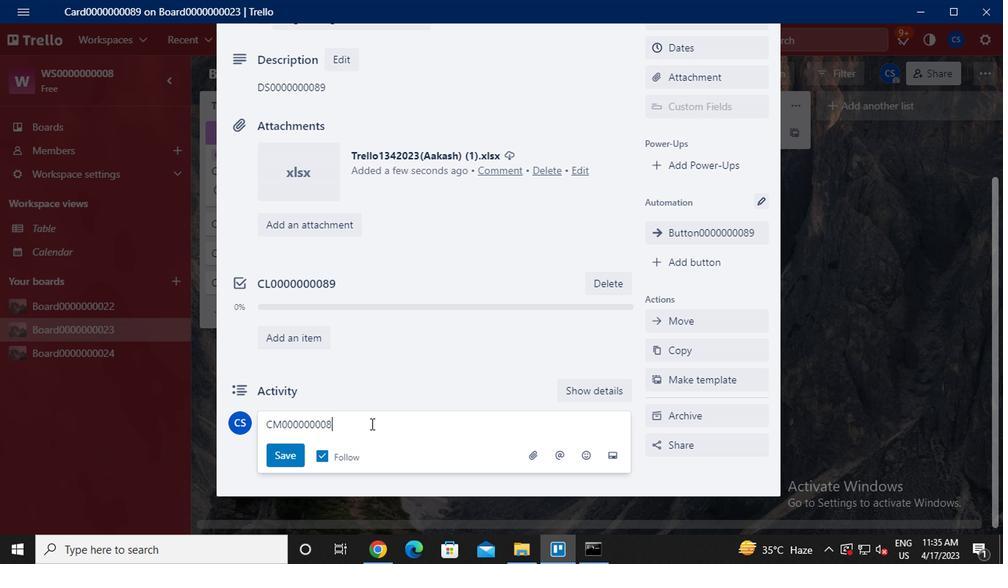 
Action: Mouse moved to (292, 460)
Screenshot: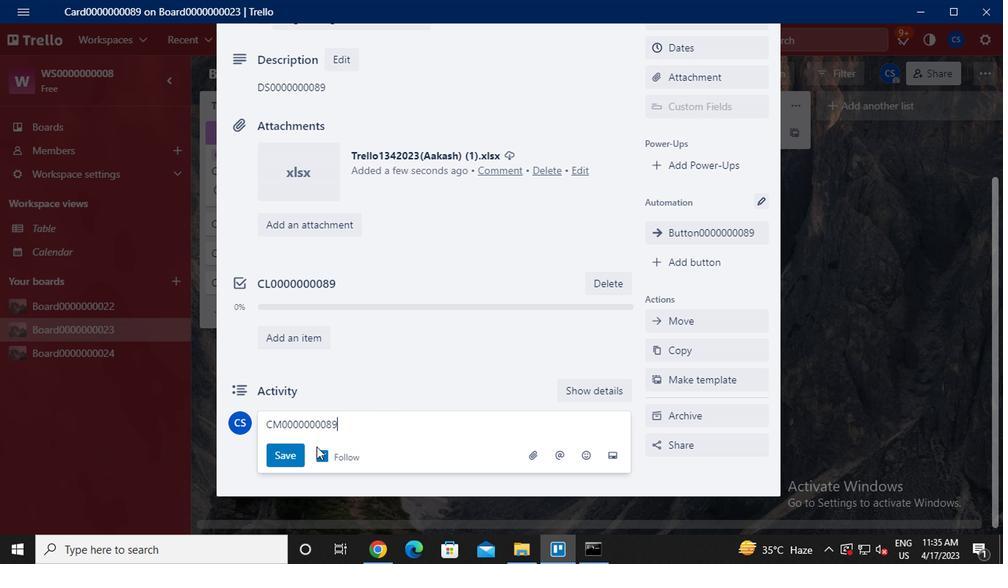 
Action: Mouse pressed left at (292, 460)
Screenshot: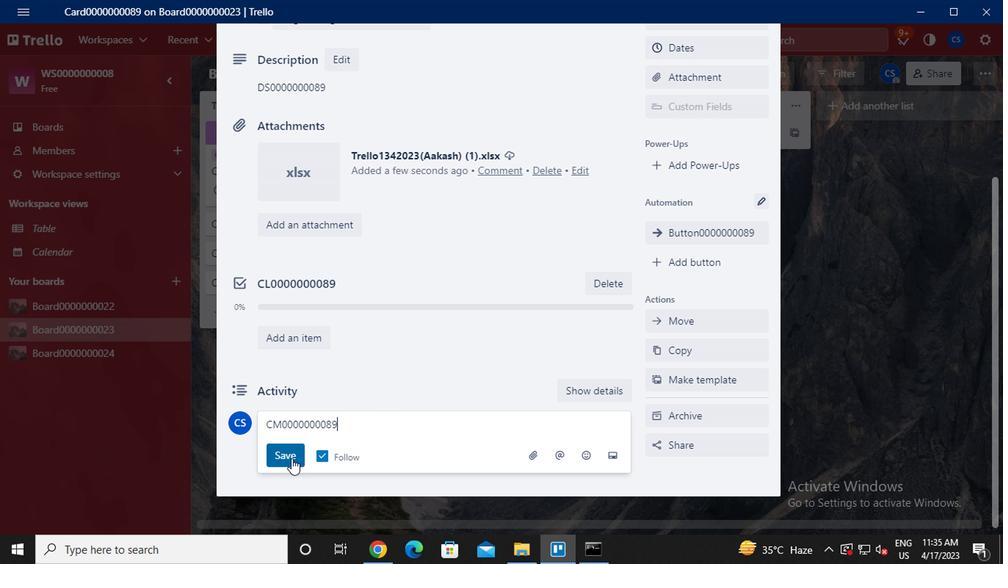 
Action: Mouse moved to (527, 348)
Screenshot: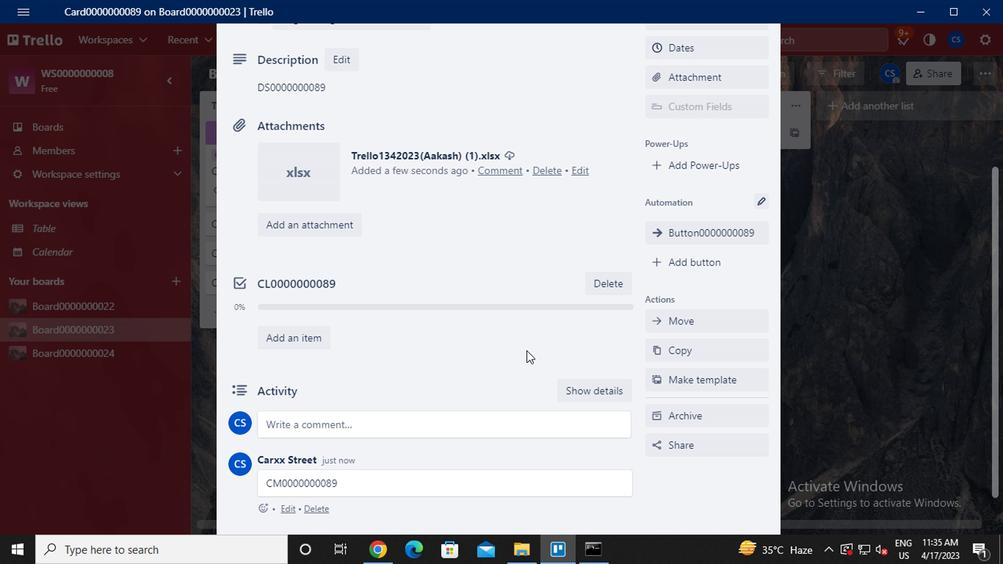 
